 Task: Check the results of the 2023 Victory Lane Racing NASCAR Cup Series for the race "Pala Casino 400" on the track "Auto Club".
Action: Mouse moved to (155, 320)
Screenshot: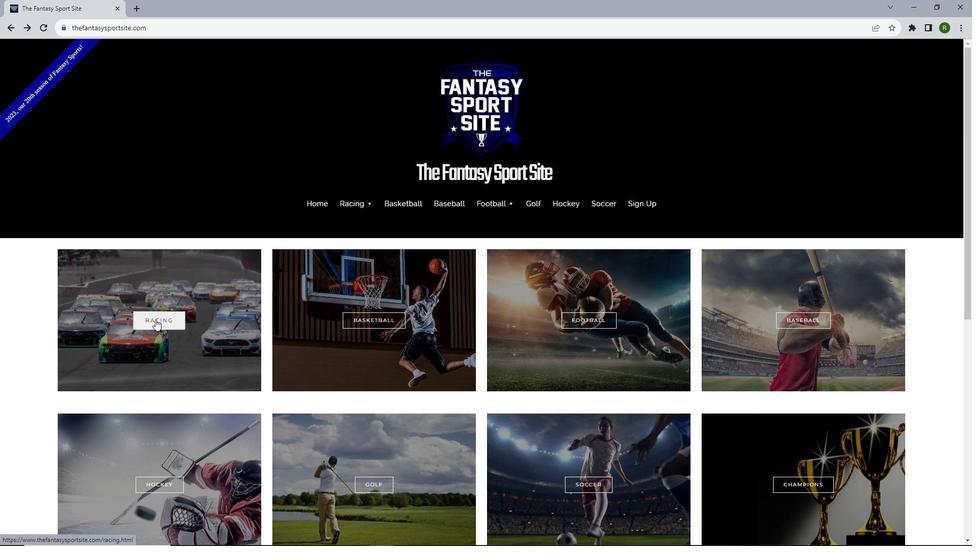 
Action: Mouse pressed left at (155, 320)
Screenshot: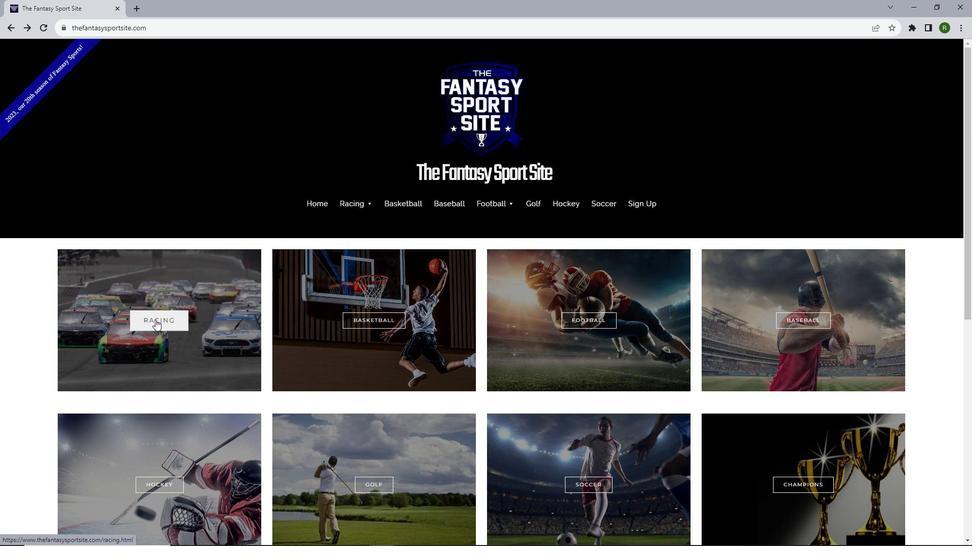 
Action: Mouse moved to (195, 460)
Screenshot: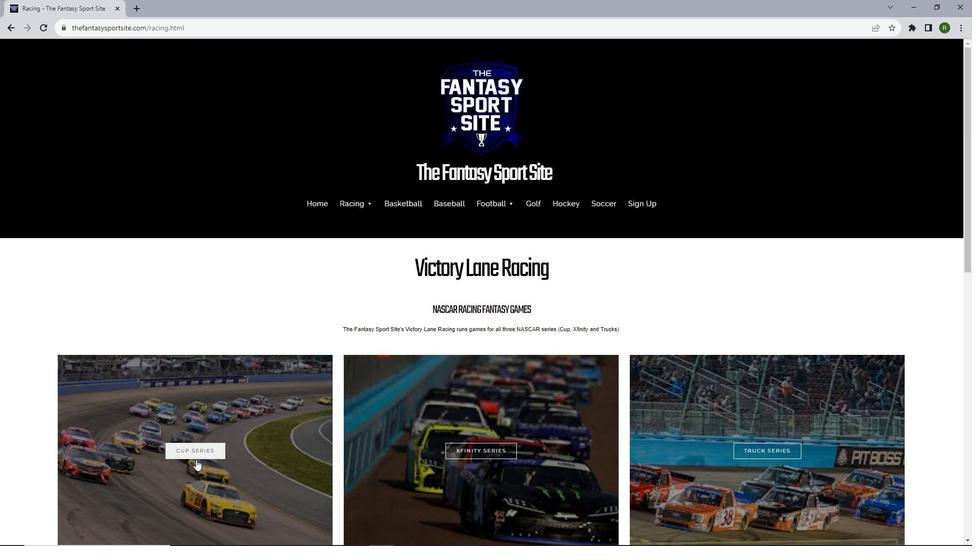 
Action: Mouse pressed left at (195, 460)
Screenshot: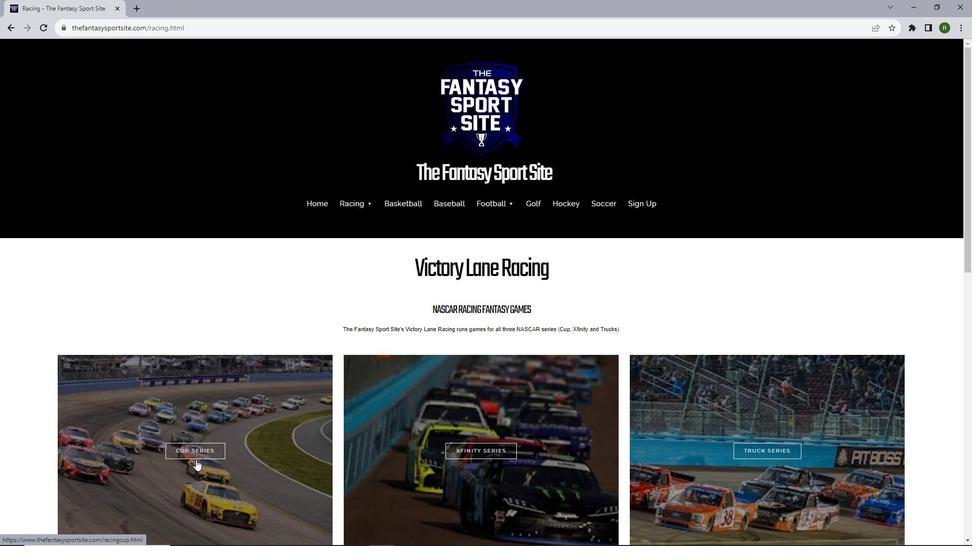 
Action: Mouse moved to (358, 295)
Screenshot: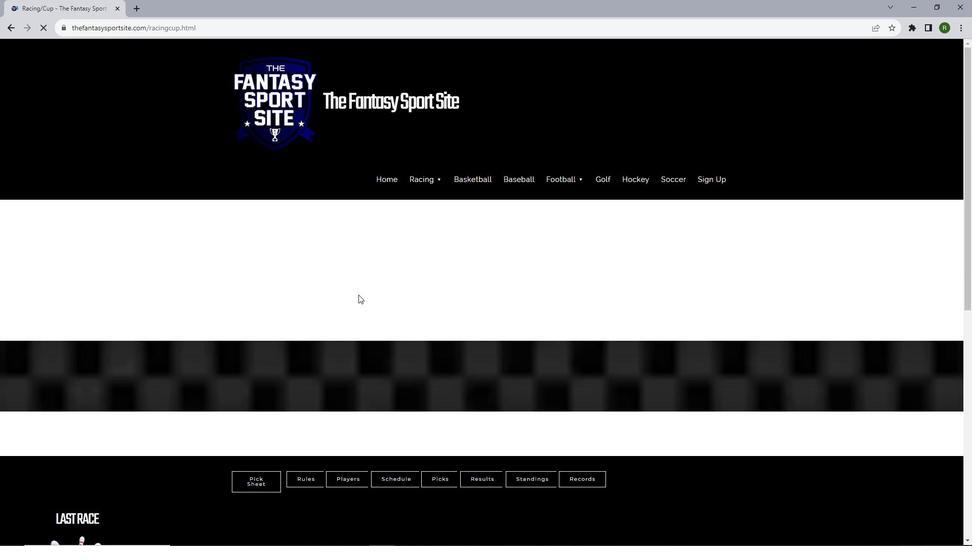 
Action: Mouse scrolled (358, 294) with delta (0, 0)
Screenshot: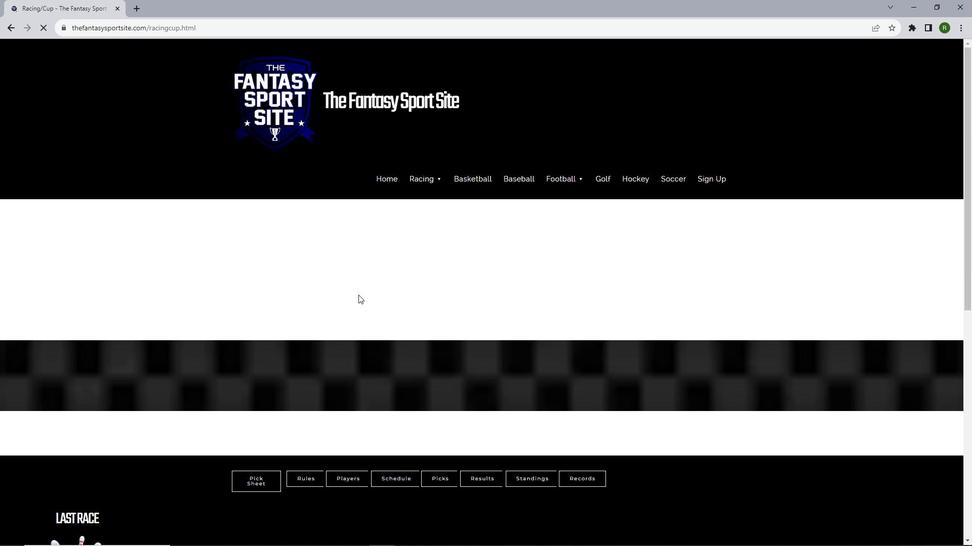 
Action: Mouse scrolled (358, 294) with delta (0, 0)
Screenshot: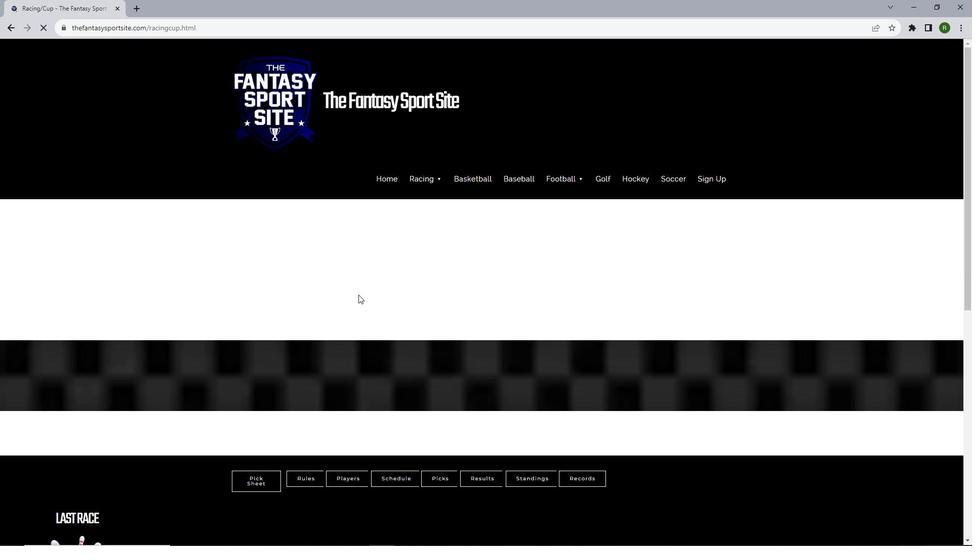 
Action: Mouse scrolled (358, 294) with delta (0, 0)
Screenshot: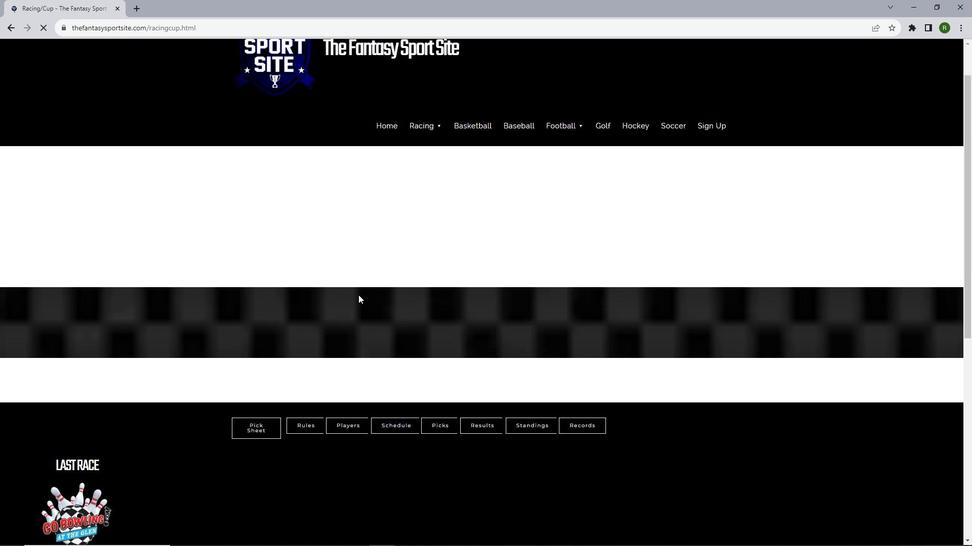 
Action: Mouse moved to (413, 292)
Screenshot: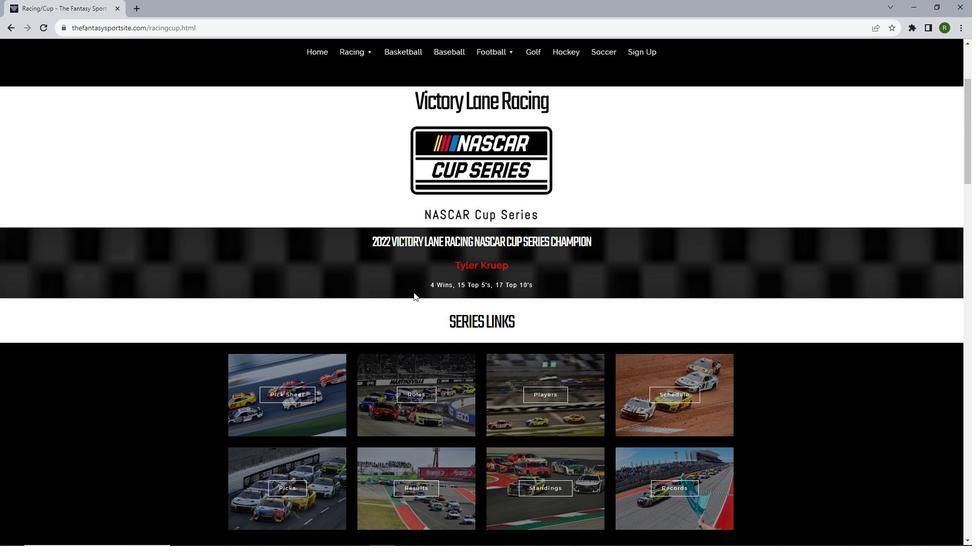 
Action: Mouse scrolled (413, 292) with delta (0, 0)
Screenshot: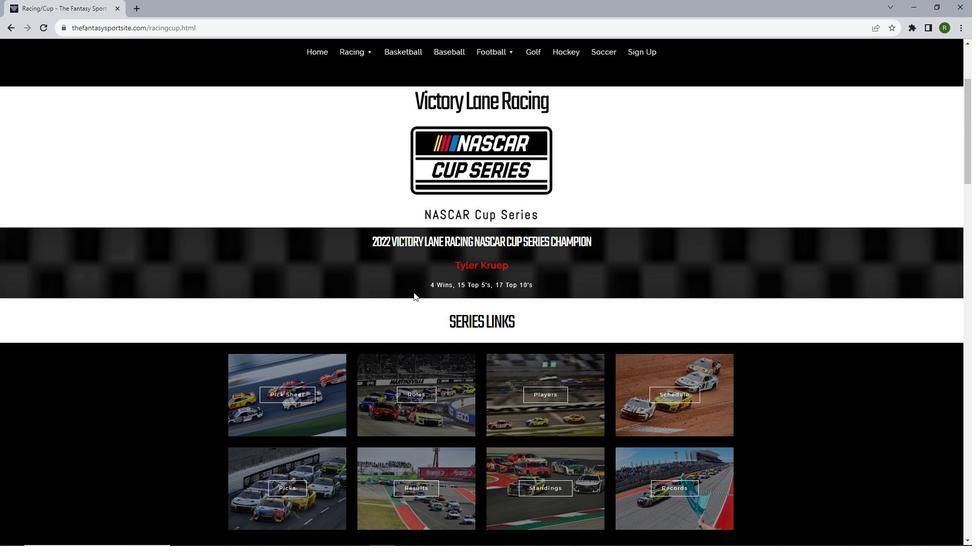 
Action: Mouse scrolled (413, 292) with delta (0, 0)
Screenshot: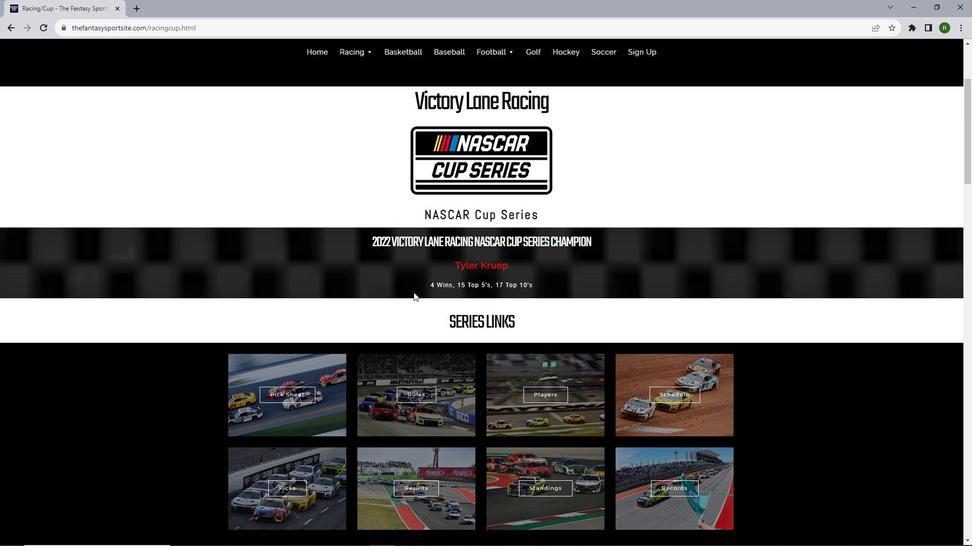 
Action: Mouse scrolled (413, 292) with delta (0, 0)
Screenshot: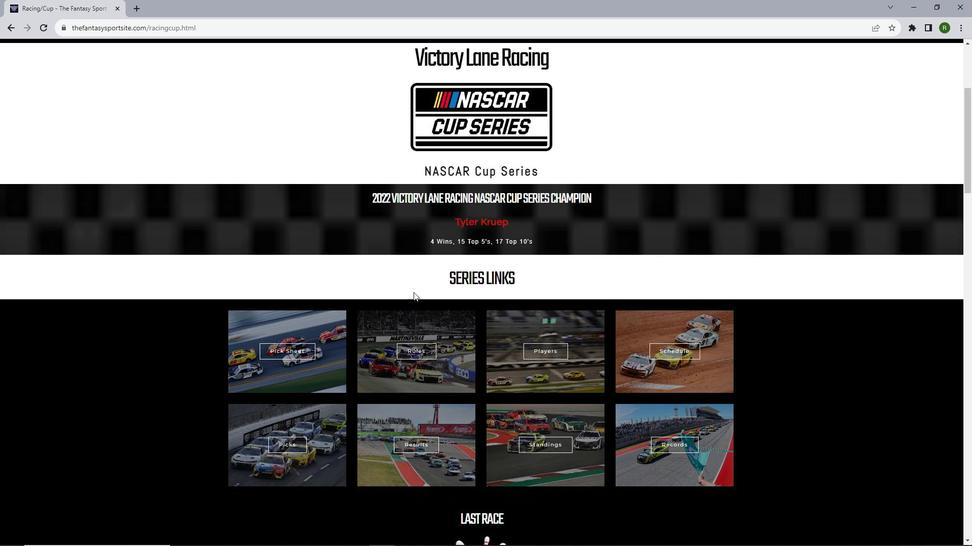 
Action: Mouse moved to (426, 335)
Screenshot: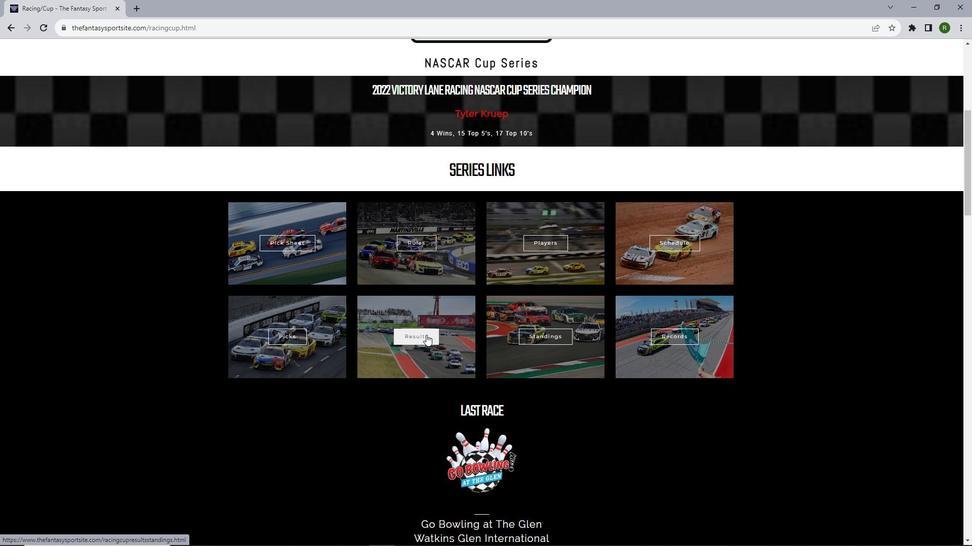
Action: Mouse pressed left at (426, 335)
Screenshot: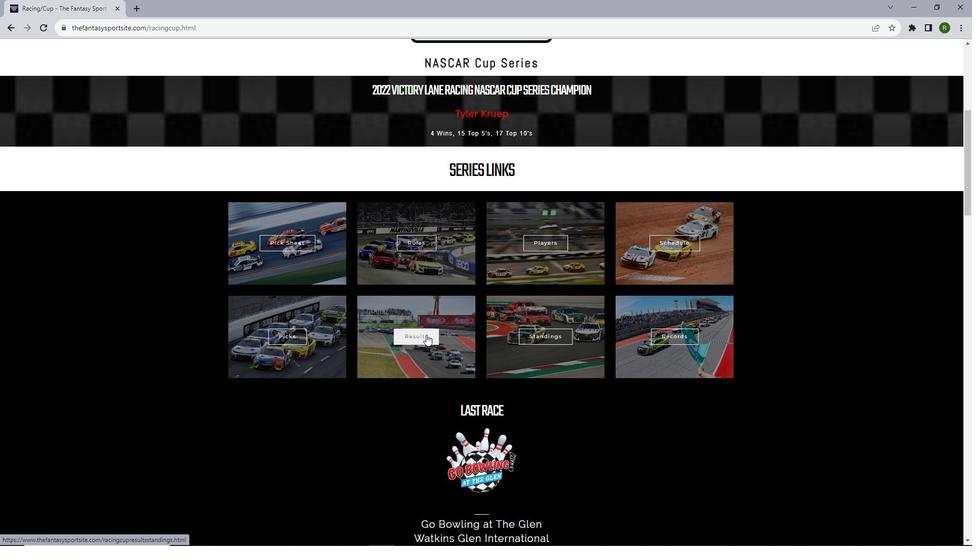 
Action: Mouse moved to (360, 203)
Screenshot: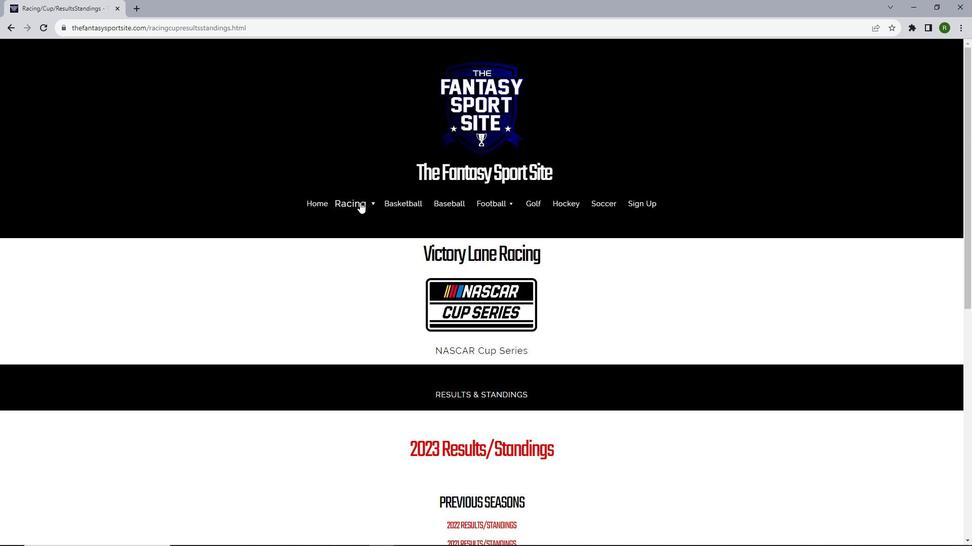 
Action: Mouse scrolled (360, 202) with delta (0, 0)
Screenshot: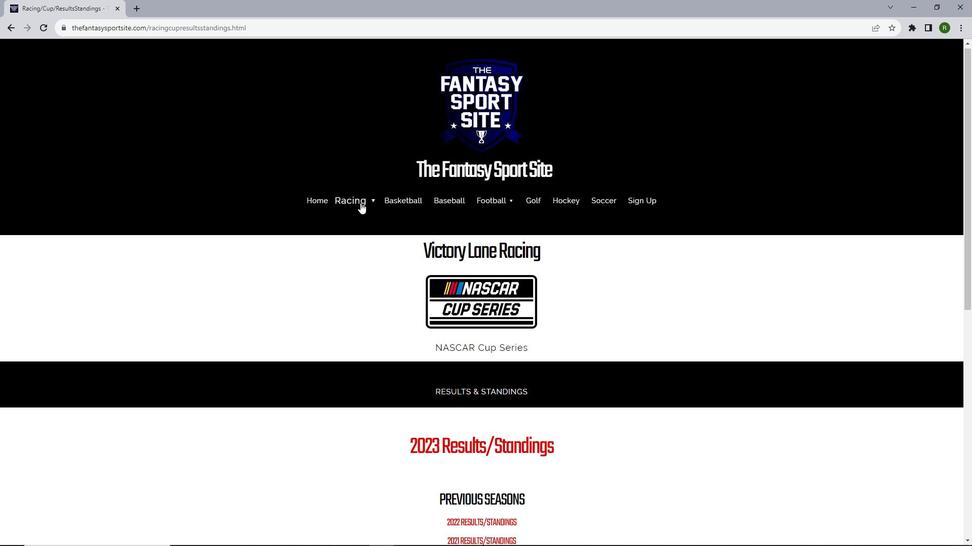 
Action: Mouse scrolled (360, 202) with delta (0, 0)
Screenshot: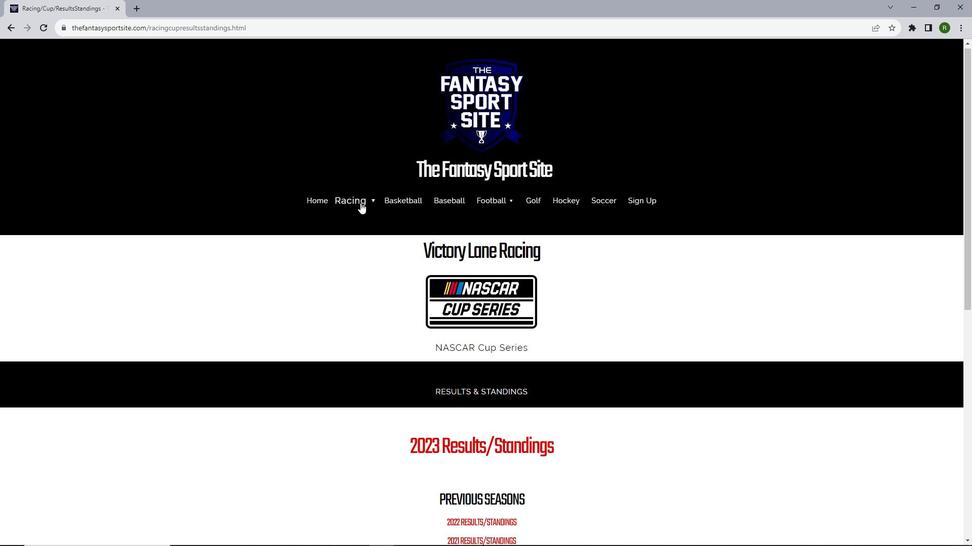 
Action: Mouse scrolled (360, 202) with delta (0, 0)
Screenshot: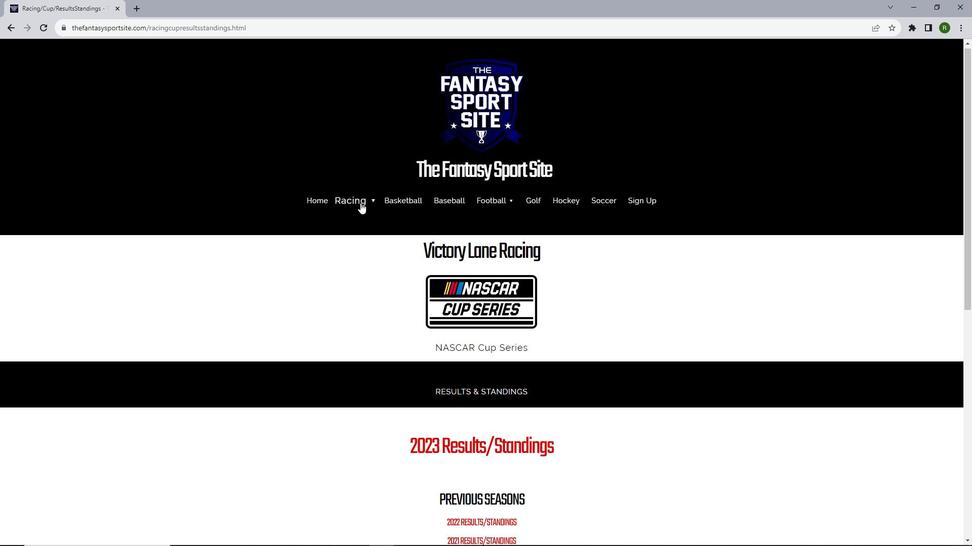 
Action: Mouse scrolled (360, 202) with delta (0, 0)
Screenshot: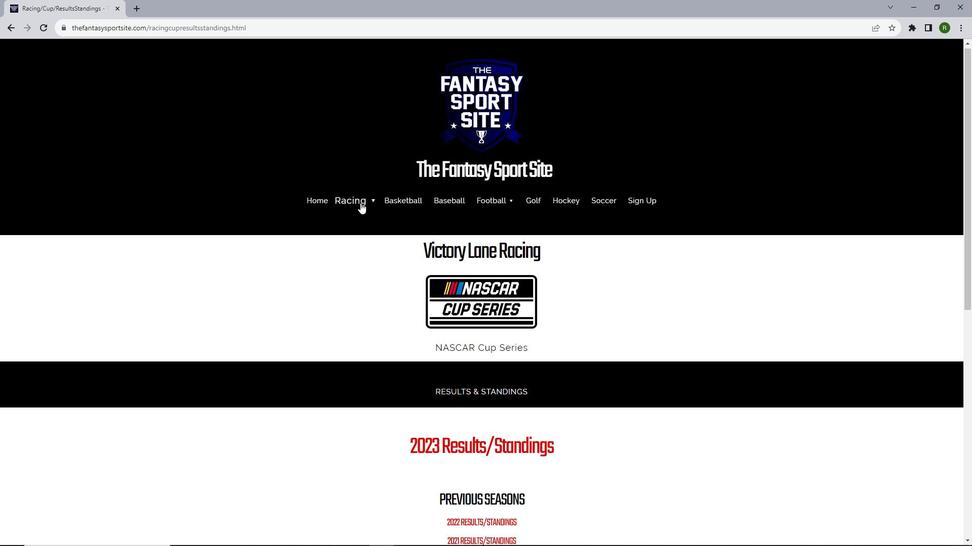 
Action: Mouse scrolled (360, 202) with delta (0, 0)
Screenshot: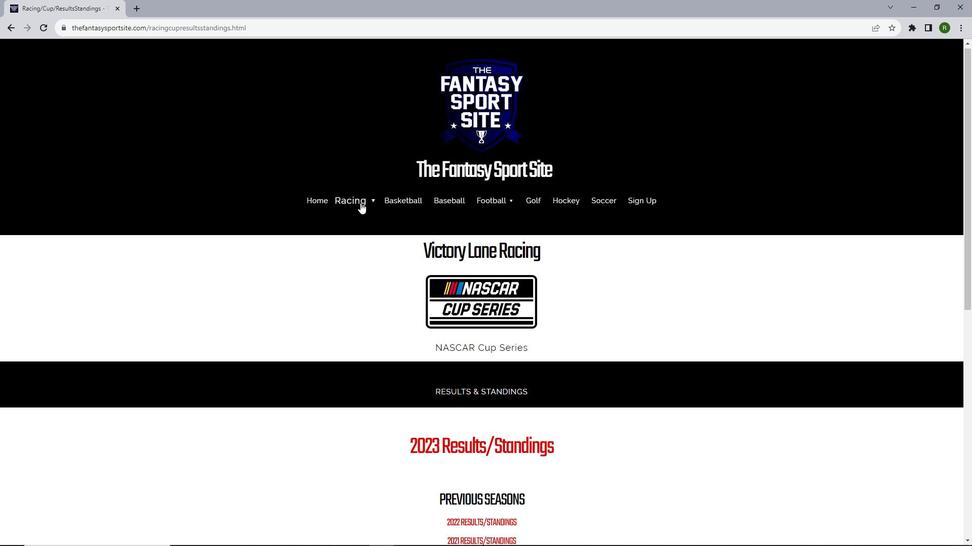 
Action: Mouse moved to (515, 205)
Screenshot: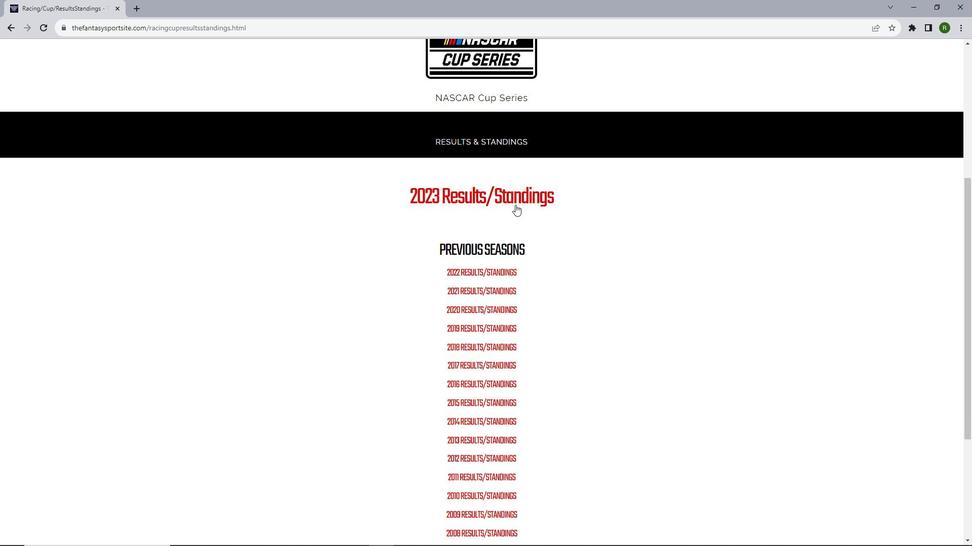 
Action: Mouse pressed left at (515, 205)
Screenshot: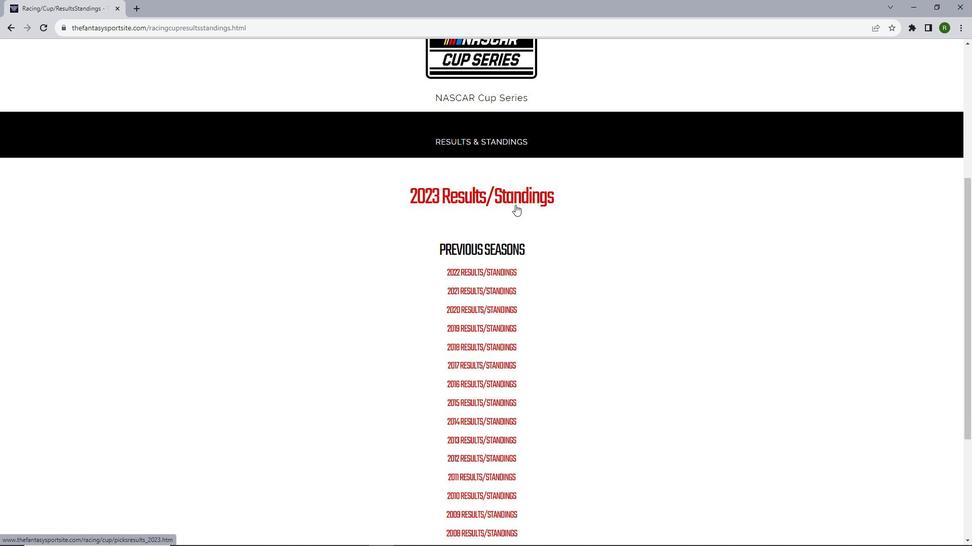 
Action: Mouse moved to (584, 122)
Screenshot: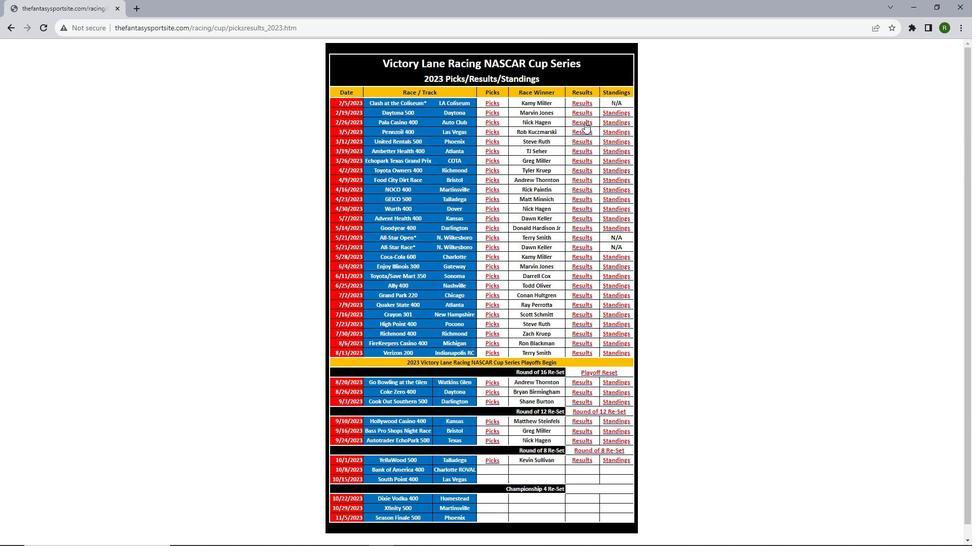 
Action: Mouse pressed left at (584, 122)
Screenshot: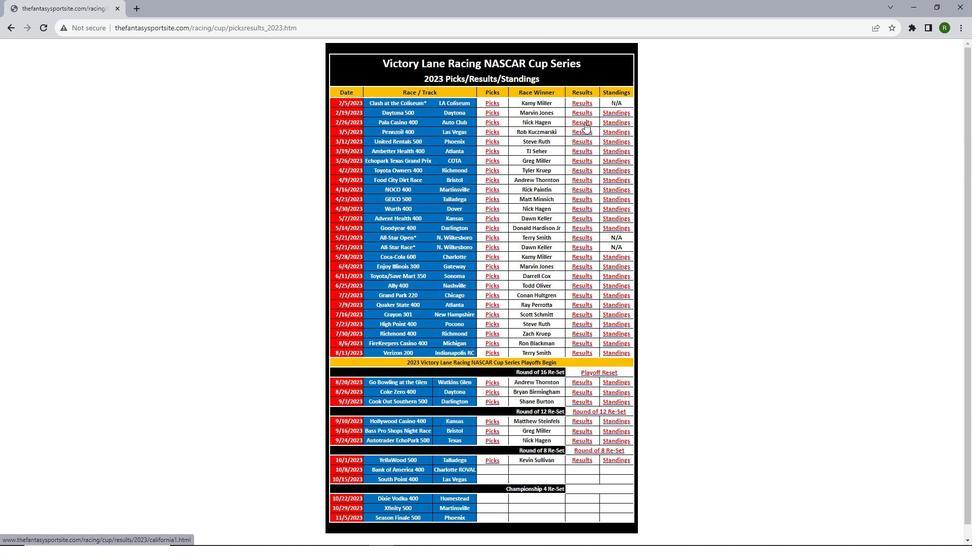 
Action: Mouse moved to (496, 134)
Screenshot: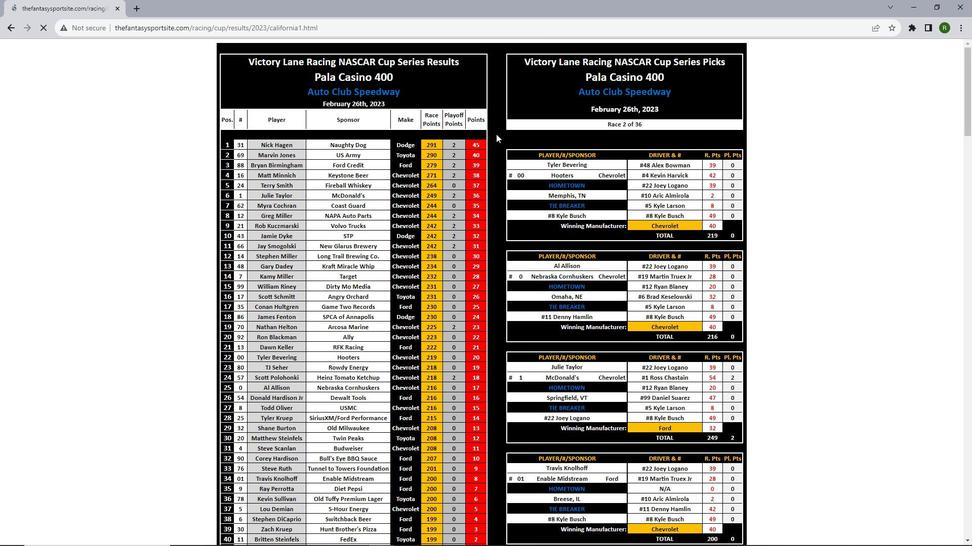 
Action: Mouse scrolled (496, 133) with delta (0, 0)
Screenshot: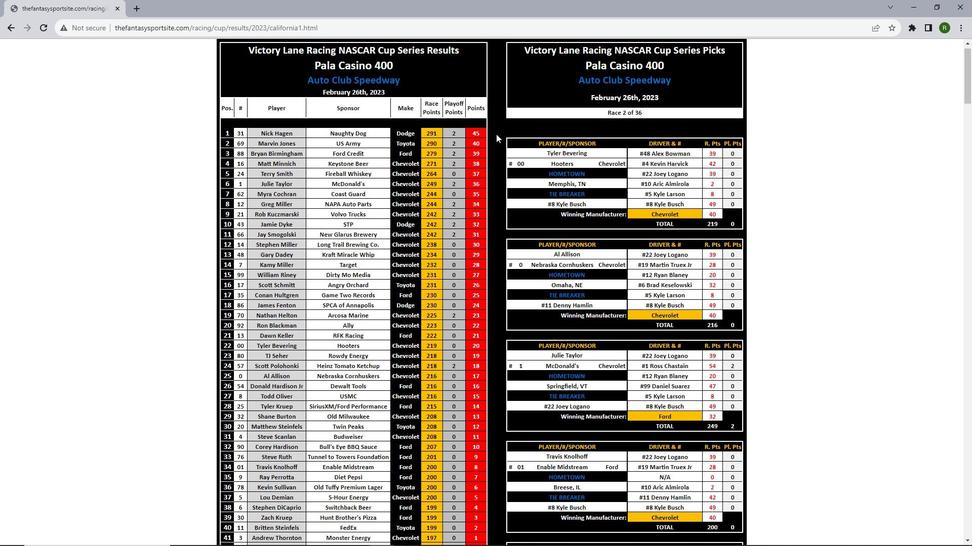 
Action: Mouse scrolled (496, 133) with delta (0, 0)
Screenshot: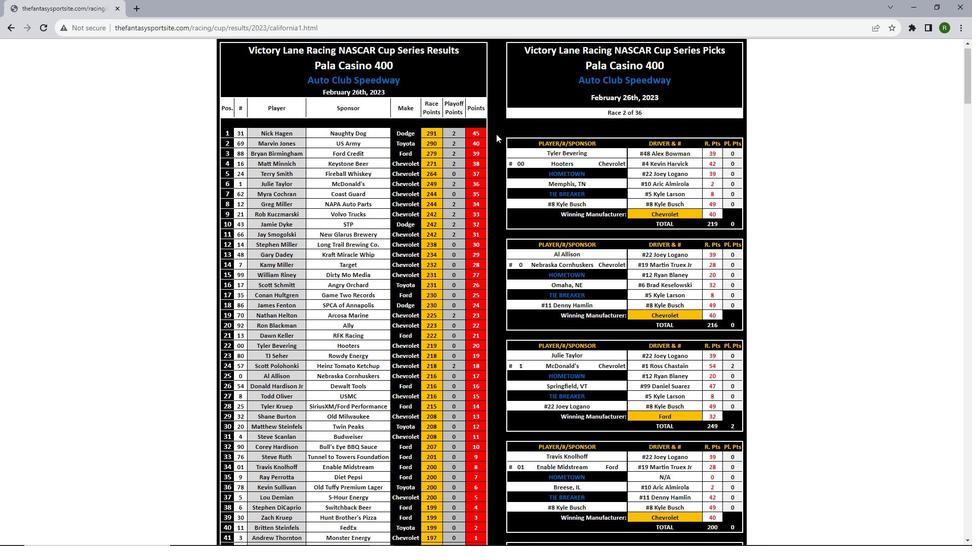 
Action: Mouse scrolled (496, 133) with delta (0, 0)
Screenshot: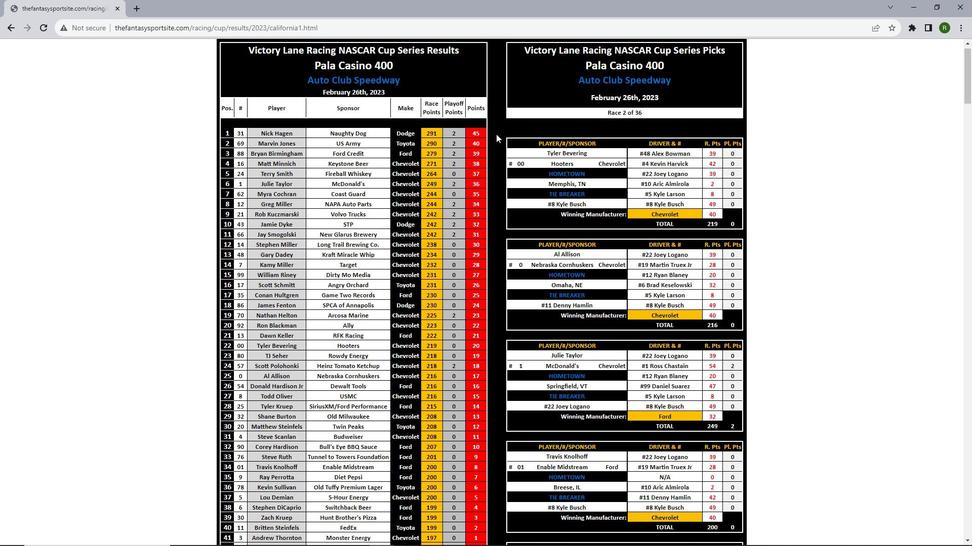 
Action: Mouse scrolled (496, 133) with delta (0, 0)
Screenshot: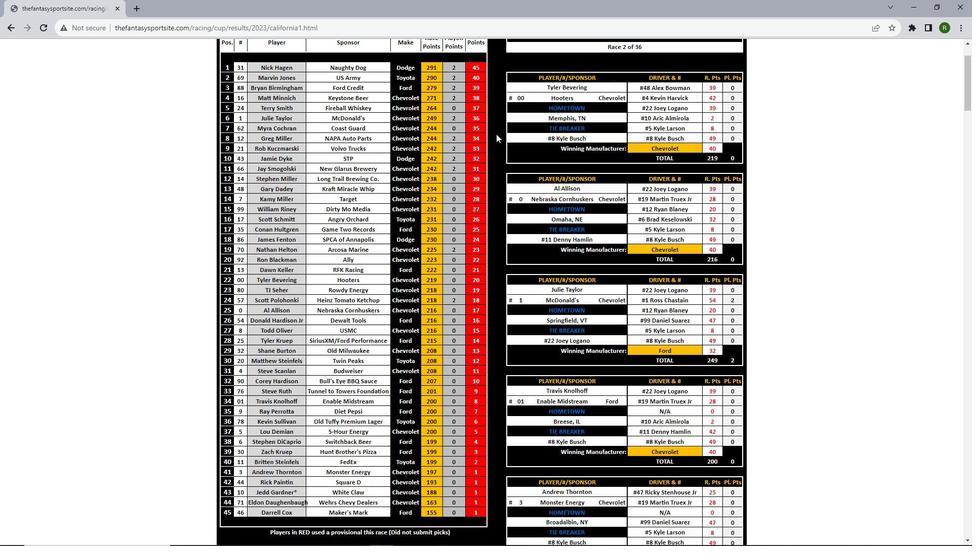 
Action: Mouse scrolled (496, 133) with delta (0, 0)
Screenshot: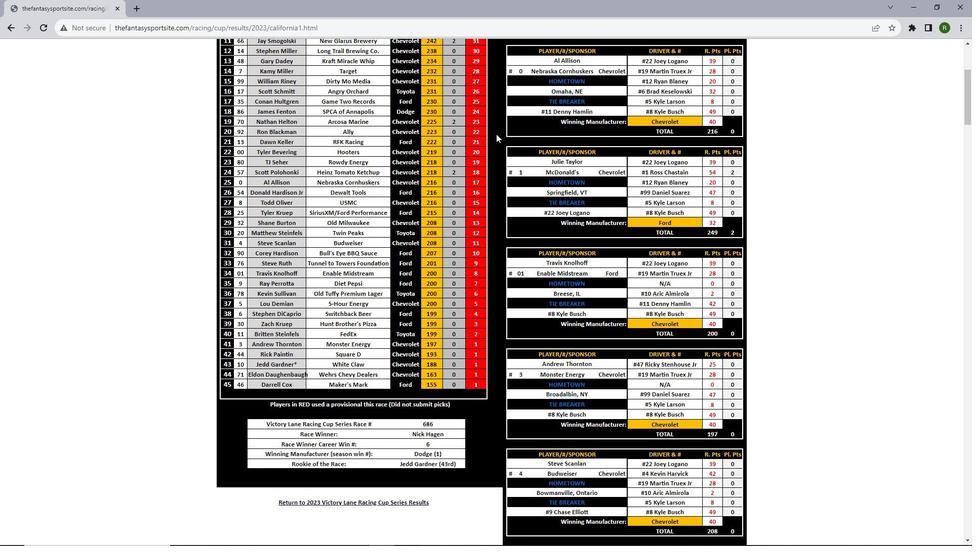 
Action: Mouse scrolled (496, 133) with delta (0, 0)
Screenshot: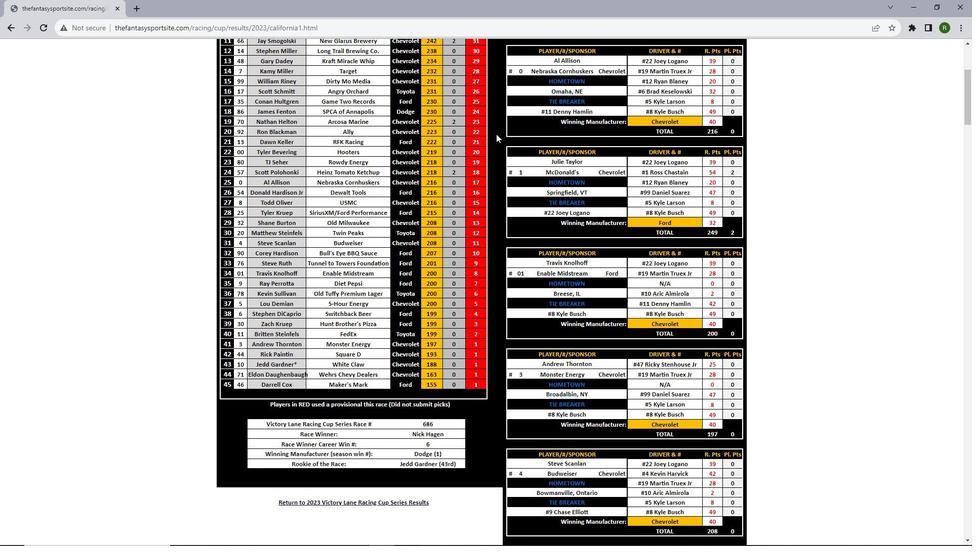 
Action: Mouse scrolled (496, 133) with delta (0, 0)
Screenshot: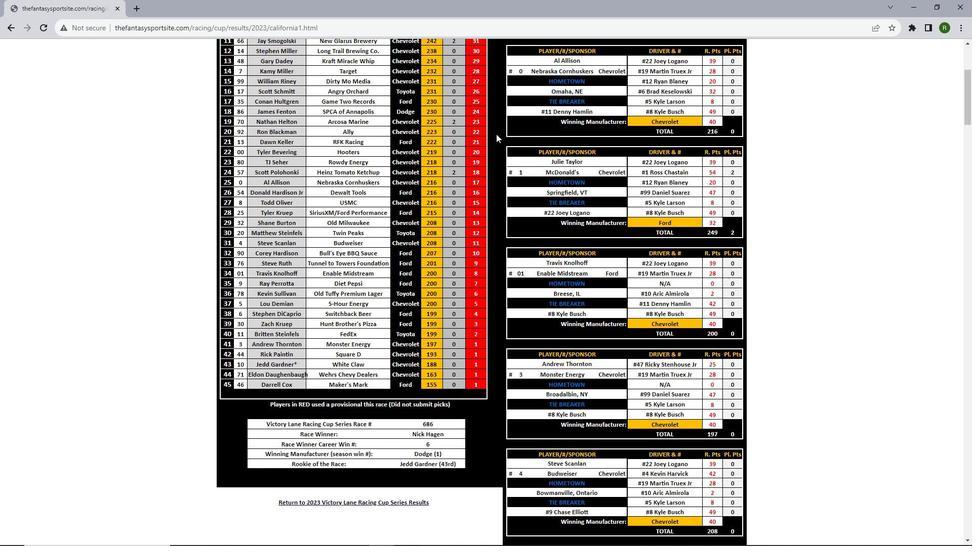
Action: Mouse scrolled (496, 133) with delta (0, 0)
Screenshot: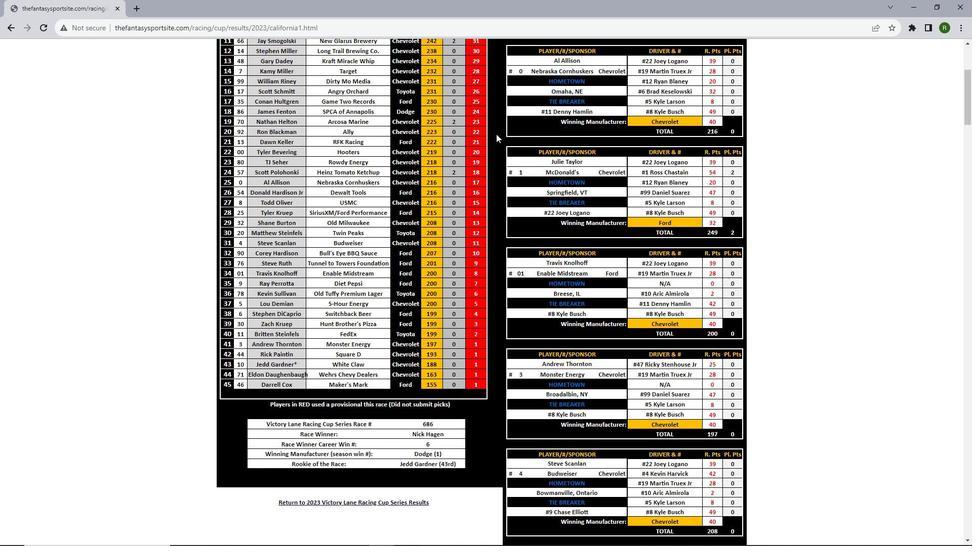 
Action: Mouse scrolled (496, 133) with delta (0, 0)
Screenshot: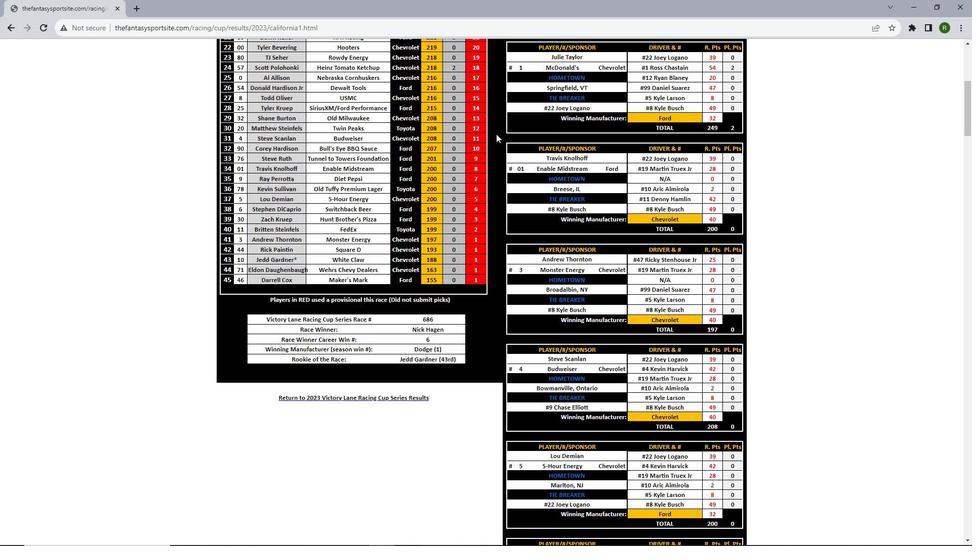 
Action: Mouse scrolled (496, 133) with delta (0, 0)
Screenshot: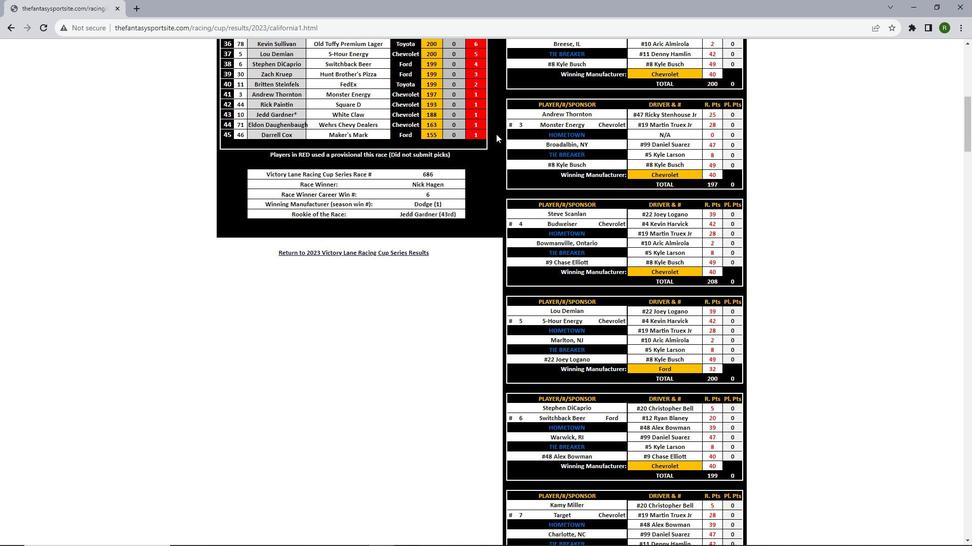 
Action: Mouse scrolled (496, 133) with delta (0, 0)
Screenshot: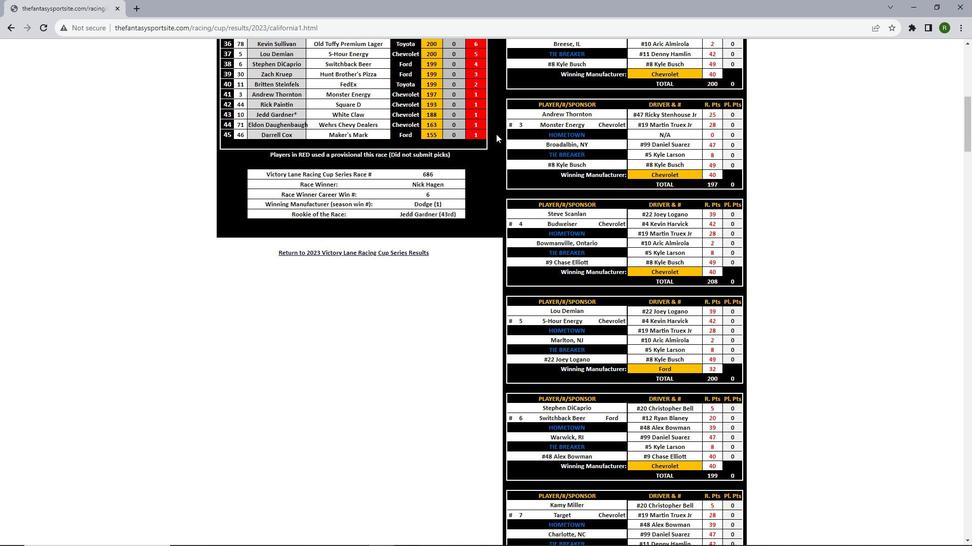 
Action: Mouse scrolled (496, 133) with delta (0, 0)
Screenshot: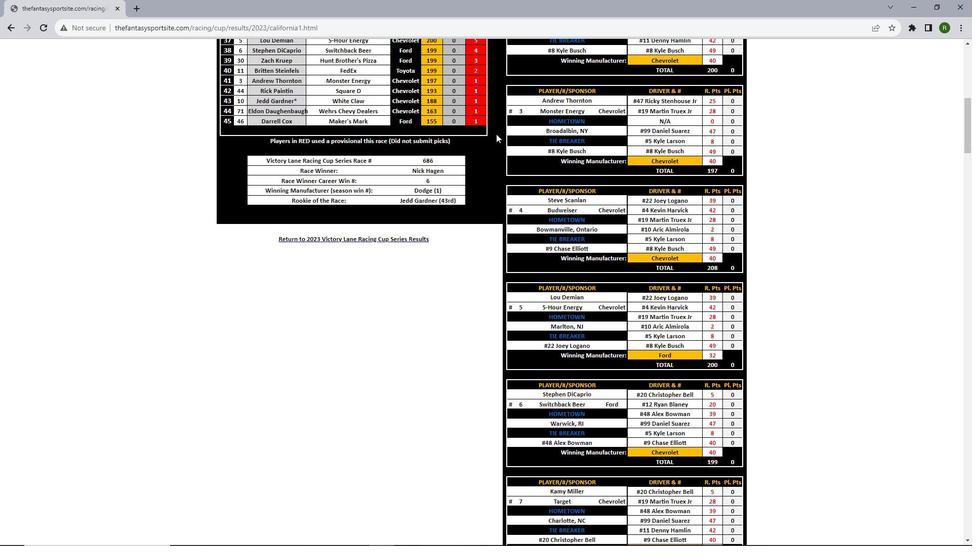 
Action: Mouse scrolled (496, 133) with delta (0, 0)
Screenshot: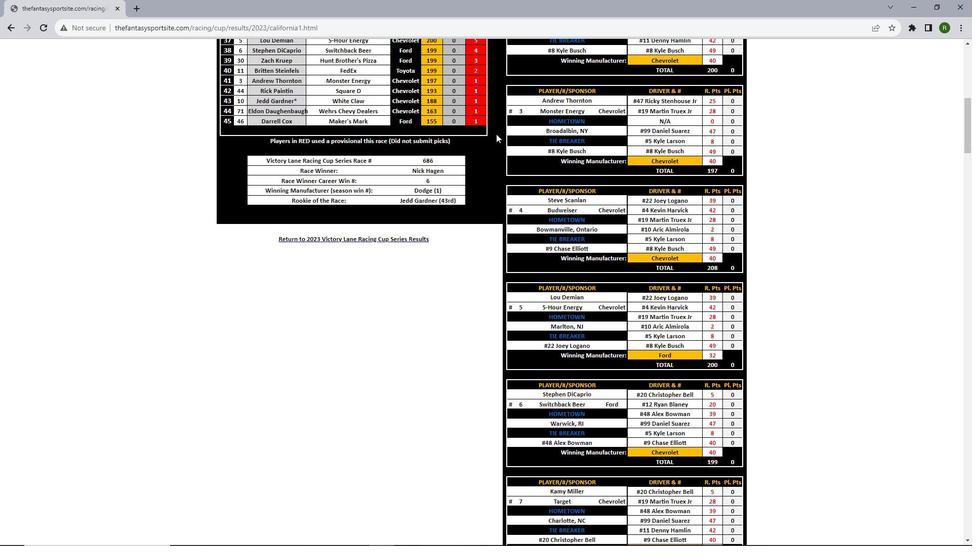 
Action: Mouse scrolled (496, 133) with delta (0, 0)
Screenshot: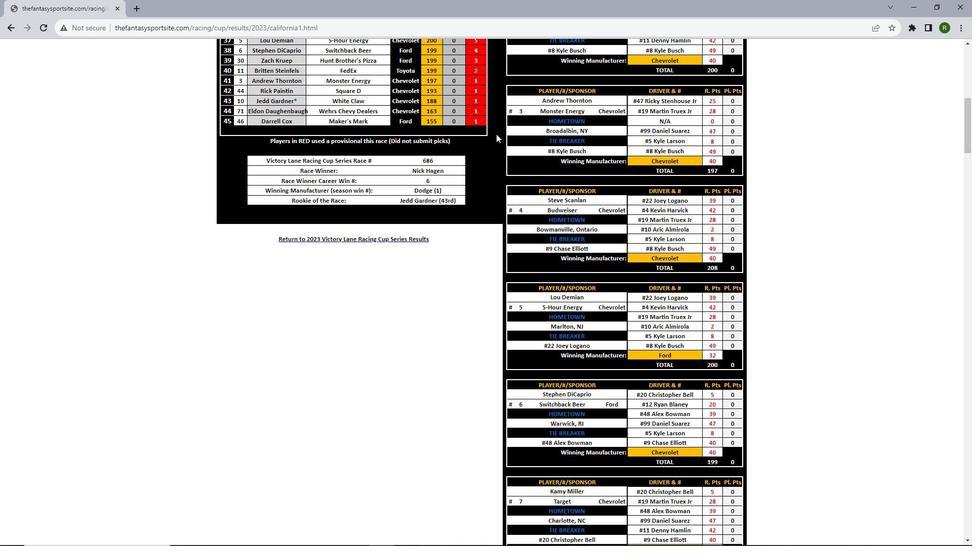 
Action: Mouse scrolled (496, 133) with delta (0, 0)
Screenshot: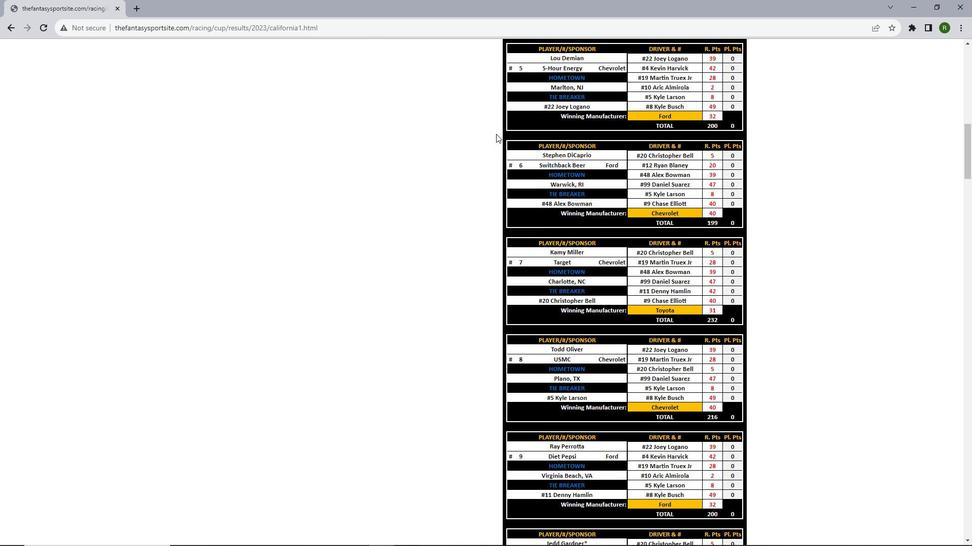 
Action: Mouse scrolled (496, 133) with delta (0, 0)
Screenshot: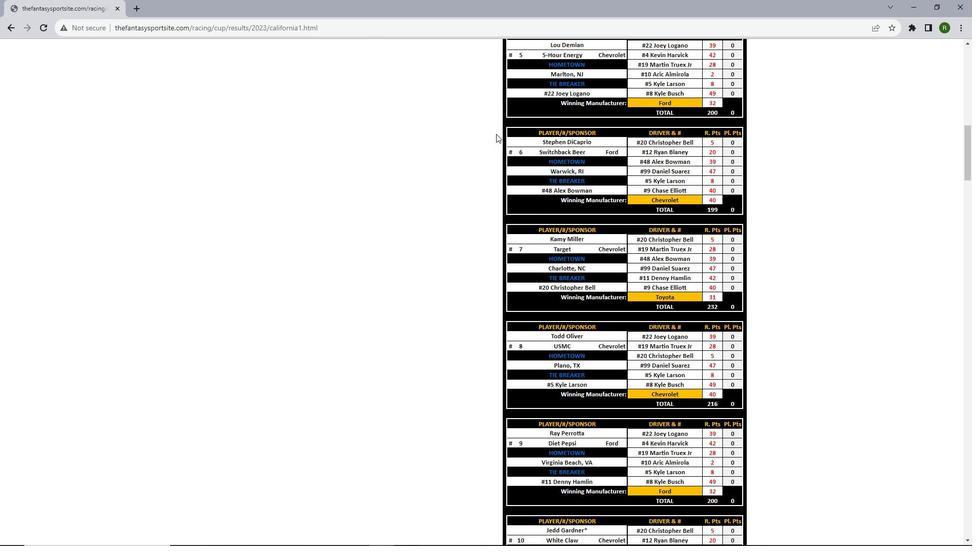 
Action: Mouse scrolled (496, 133) with delta (0, 0)
Screenshot: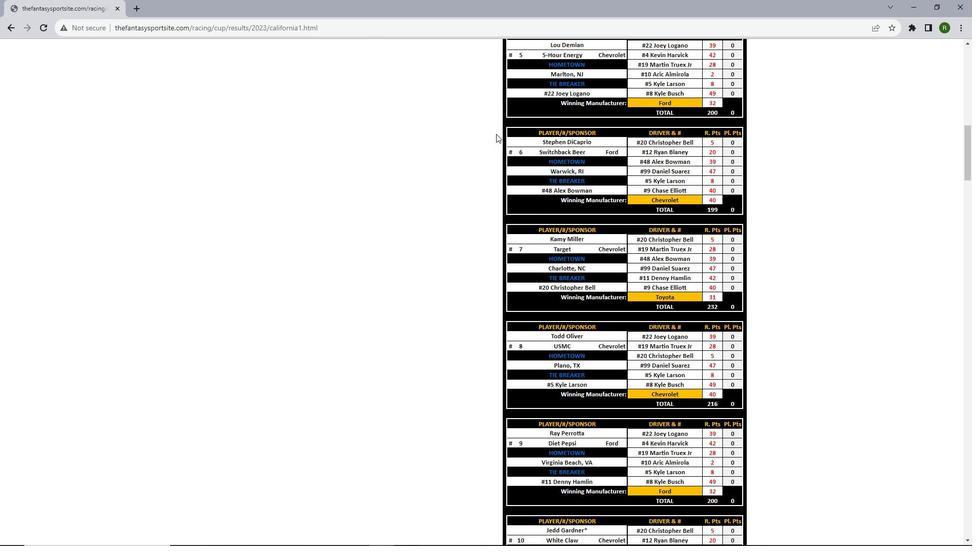 
Action: Mouse scrolled (496, 133) with delta (0, 0)
Screenshot: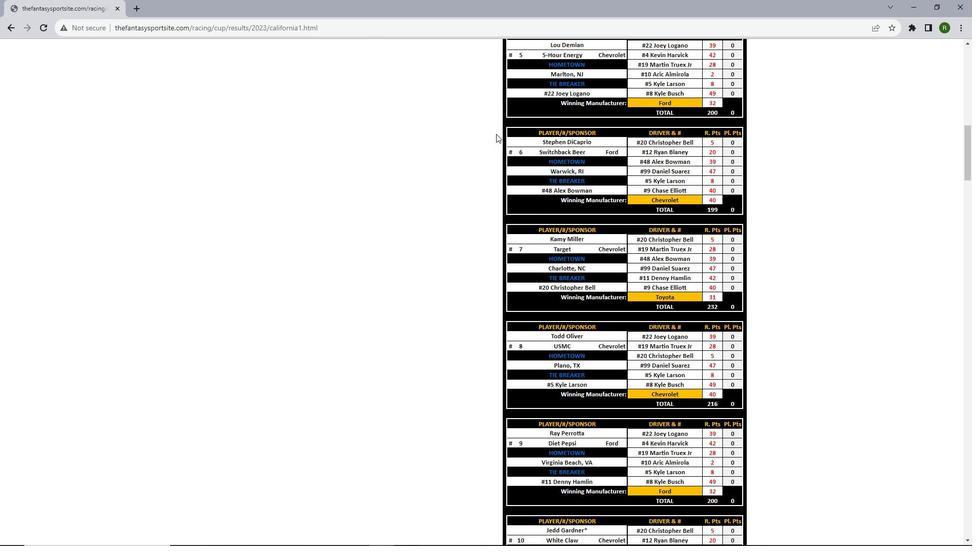 
Action: Mouse scrolled (496, 133) with delta (0, 0)
Screenshot: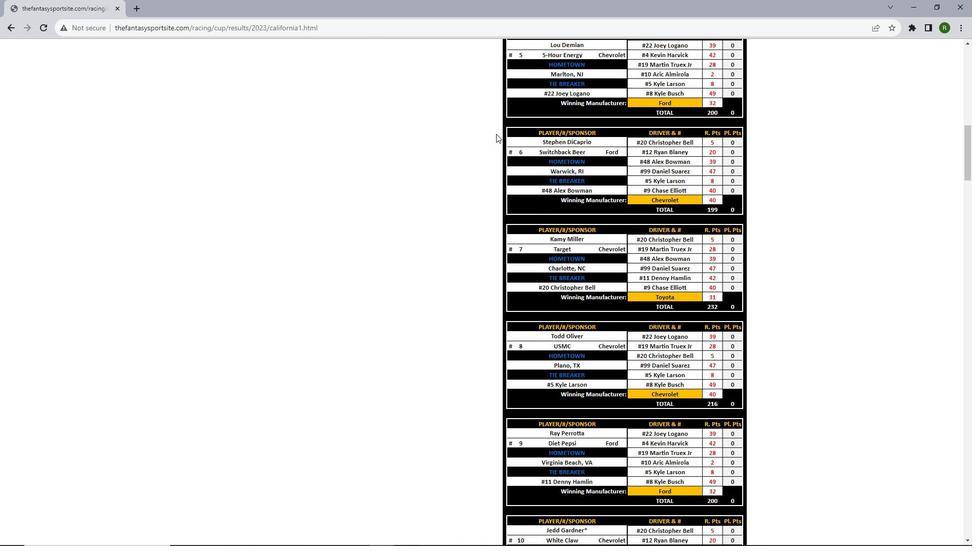 
Action: Mouse scrolled (496, 133) with delta (0, 0)
Screenshot: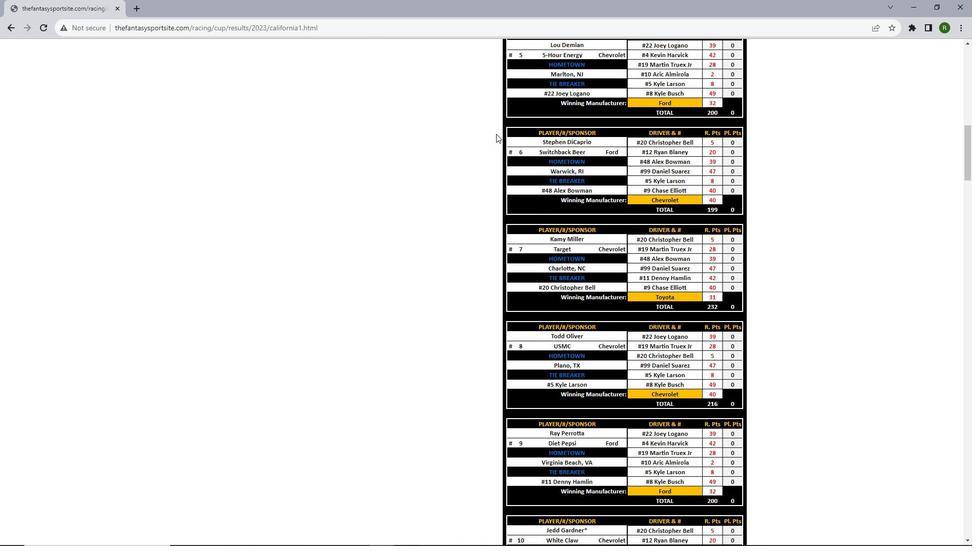 
Action: Mouse scrolled (496, 133) with delta (0, 0)
Screenshot: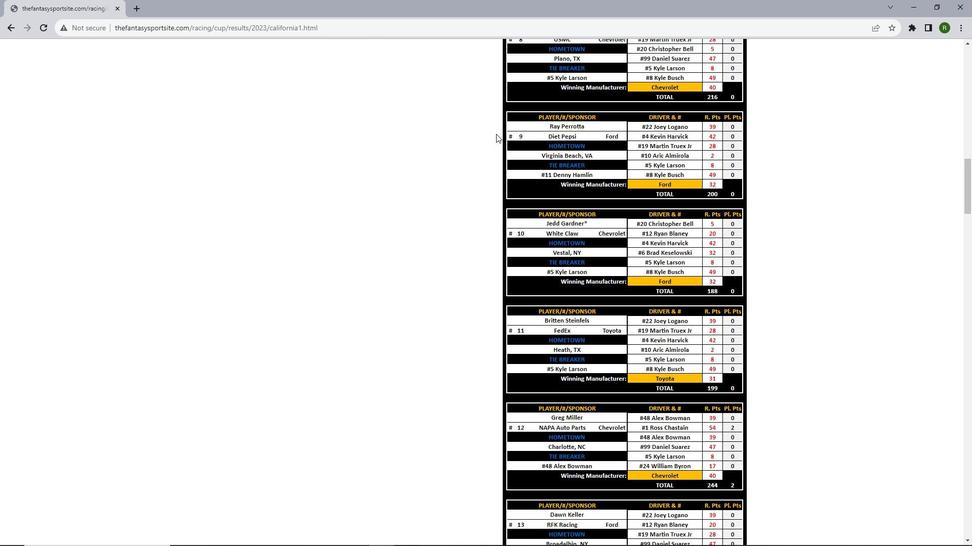 
Action: Mouse scrolled (496, 133) with delta (0, 0)
Screenshot: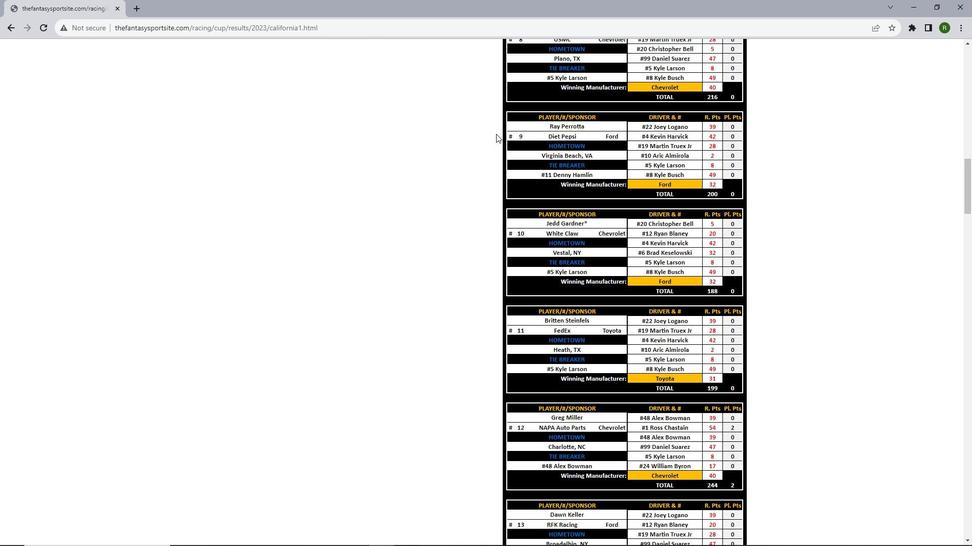 
Action: Mouse scrolled (496, 133) with delta (0, 0)
Screenshot: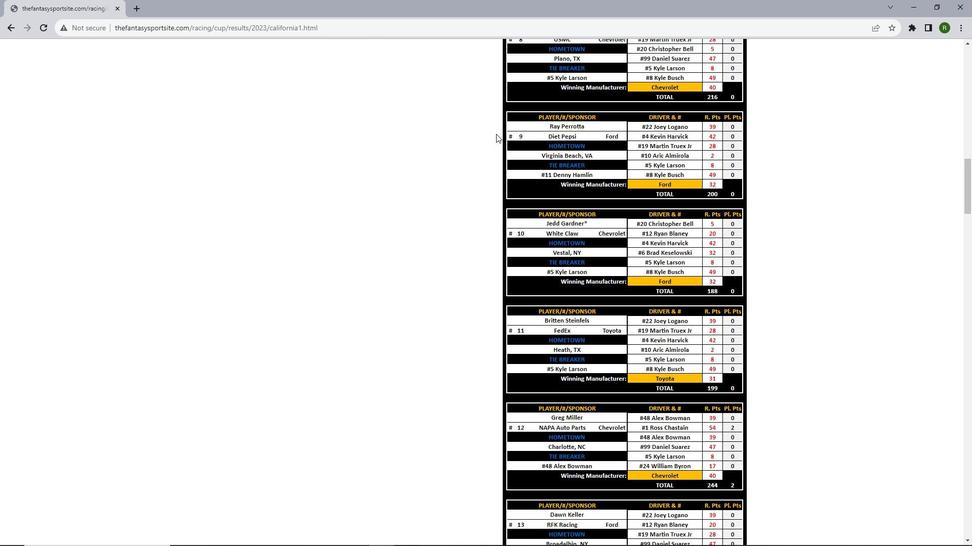 
Action: Mouse scrolled (496, 133) with delta (0, 0)
Screenshot: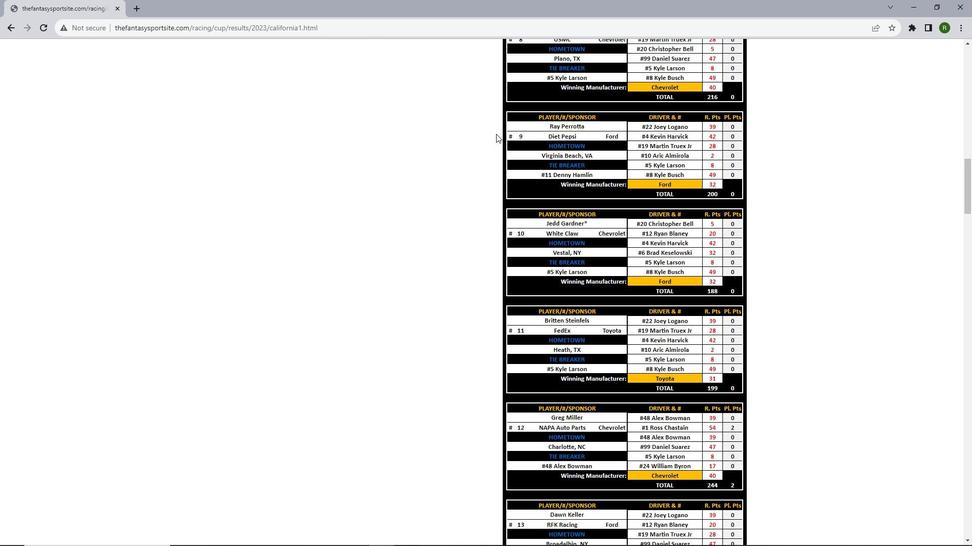 
Action: Mouse scrolled (496, 133) with delta (0, 0)
Screenshot: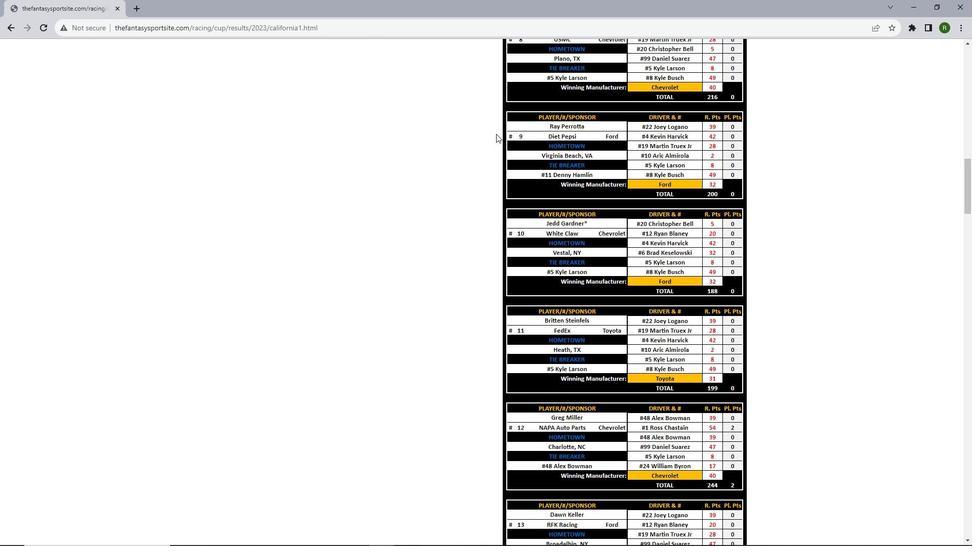 
Action: Mouse scrolled (496, 133) with delta (0, 0)
Screenshot: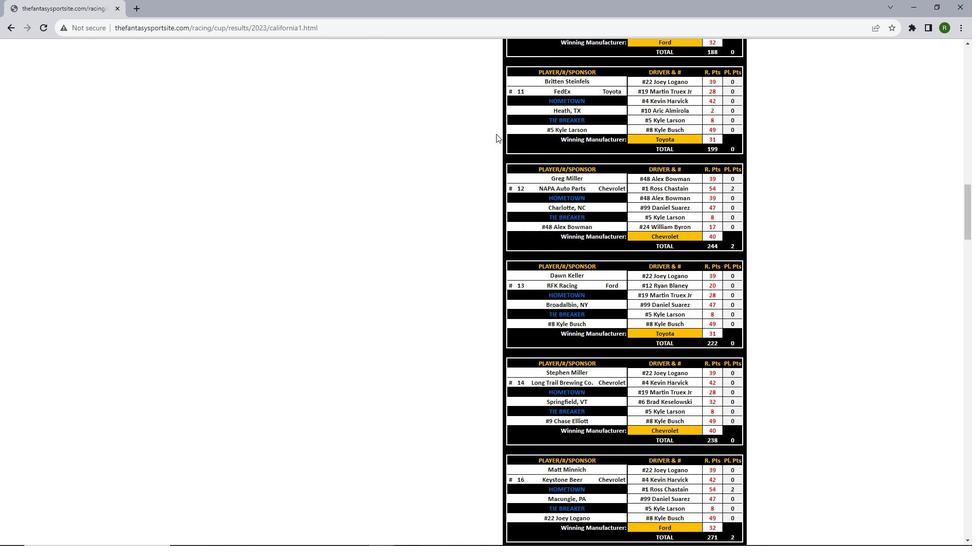 
Action: Mouse scrolled (496, 133) with delta (0, 0)
Screenshot: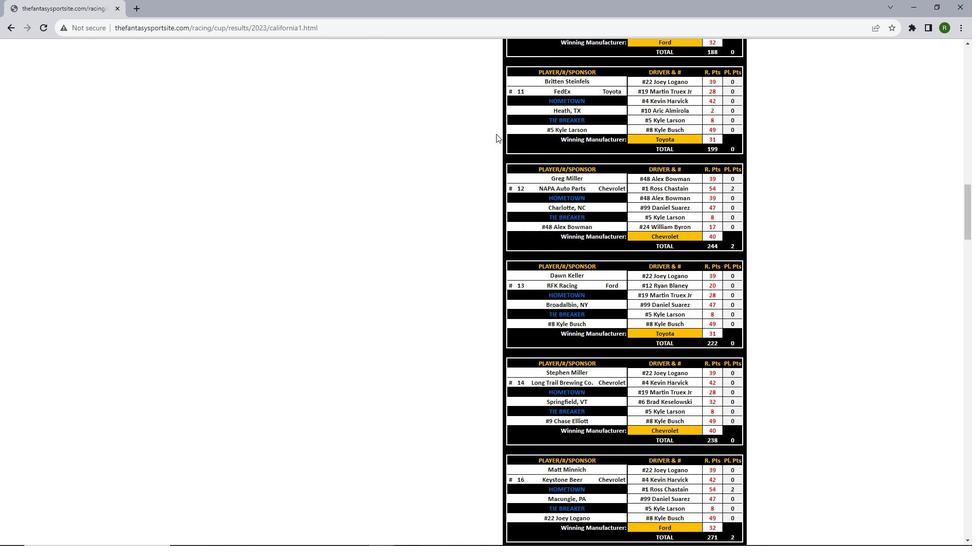 
Action: Mouse scrolled (496, 133) with delta (0, 0)
Screenshot: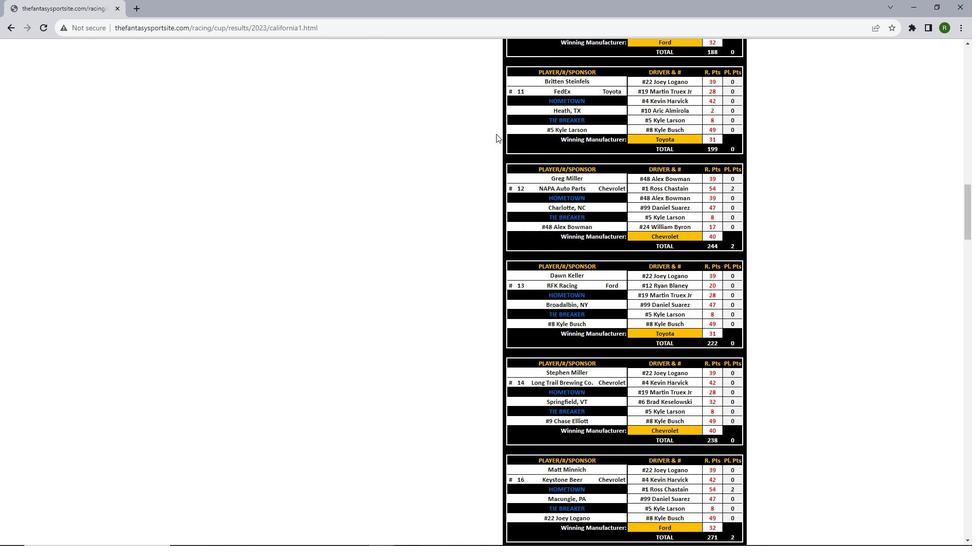 
Action: Mouse scrolled (496, 133) with delta (0, 0)
Screenshot: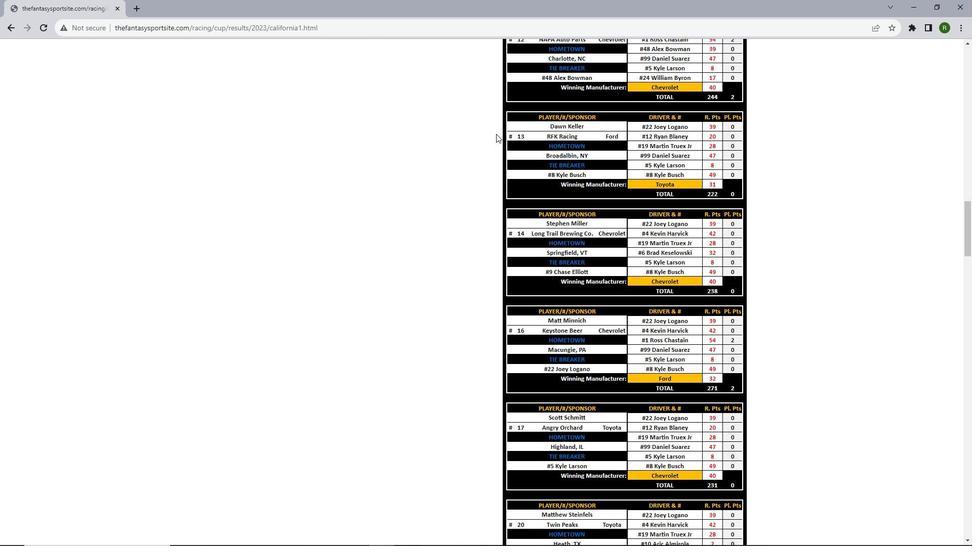
Action: Mouse scrolled (496, 133) with delta (0, 0)
Screenshot: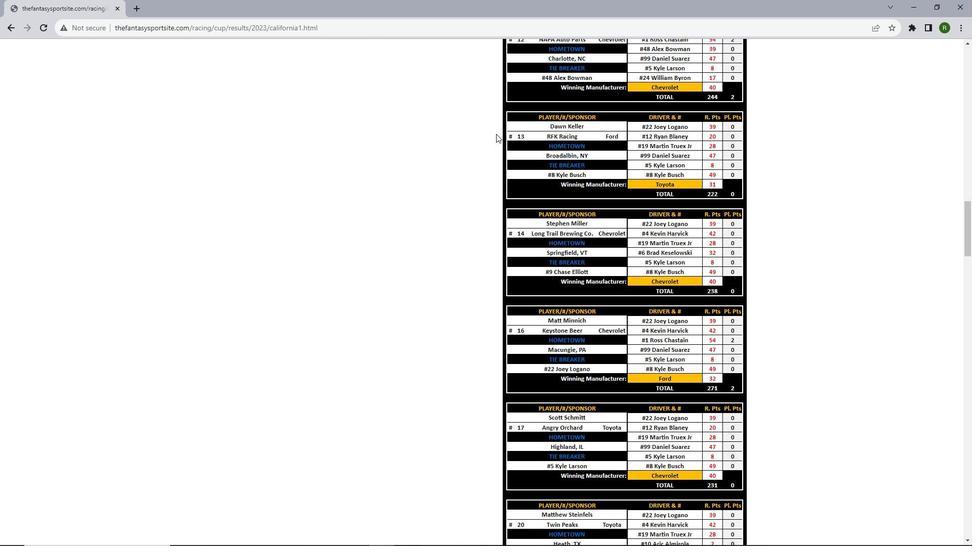 
Action: Mouse scrolled (496, 133) with delta (0, 0)
Screenshot: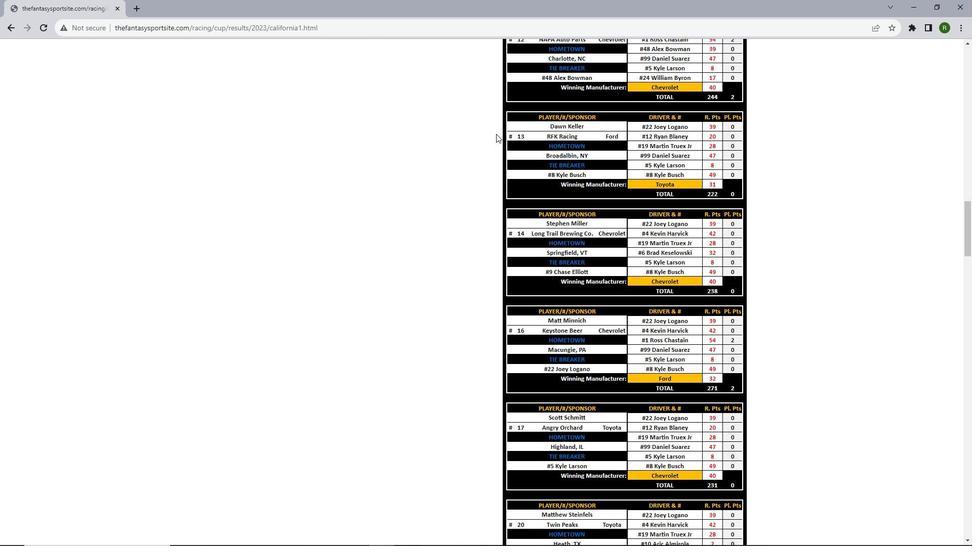 
Action: Mouse scrolled (496, 133) with delta (0, 0)
Screenshot: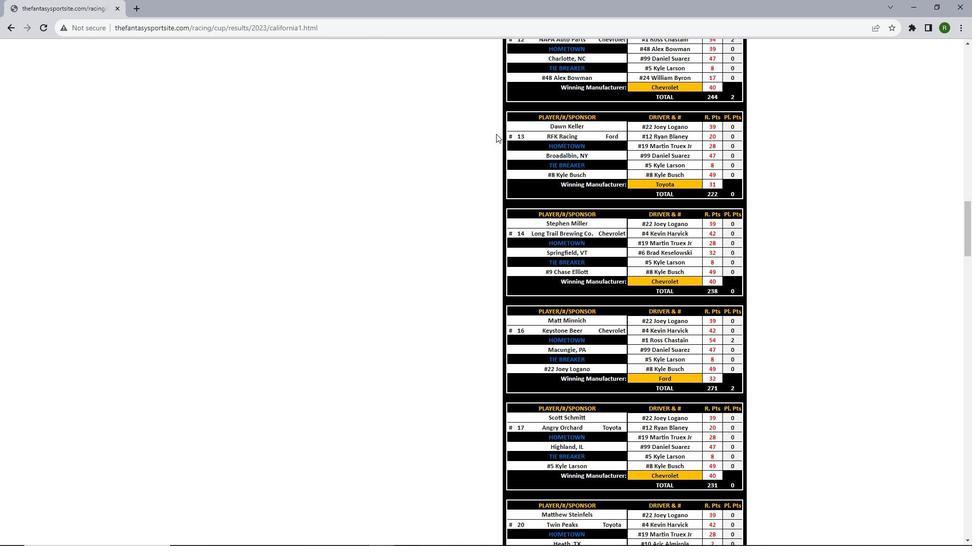 
Action: Mouse scrolled (496, 133) with delta (0, 0)
Screenshot: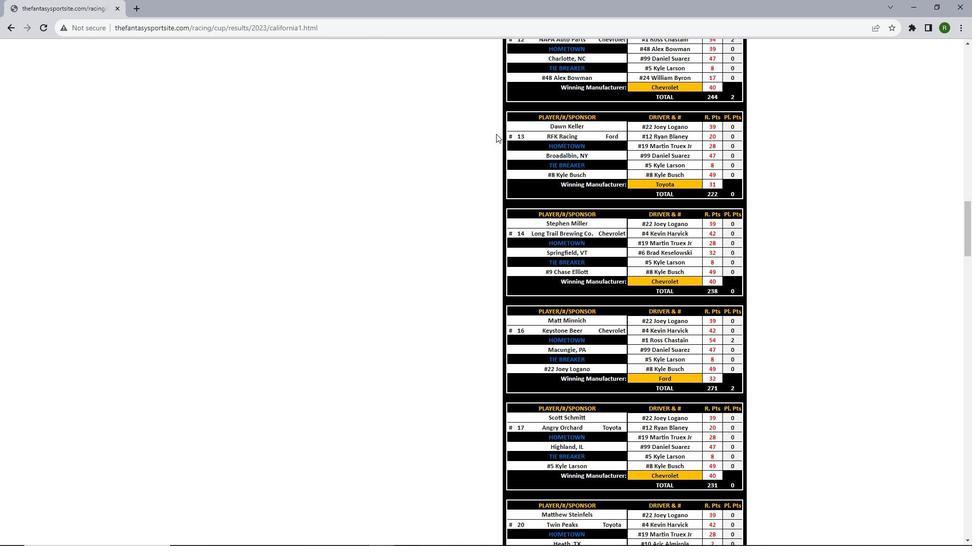 
Action: Mouse scrolled (496, 133) with delta (0, 0)
Screenshot: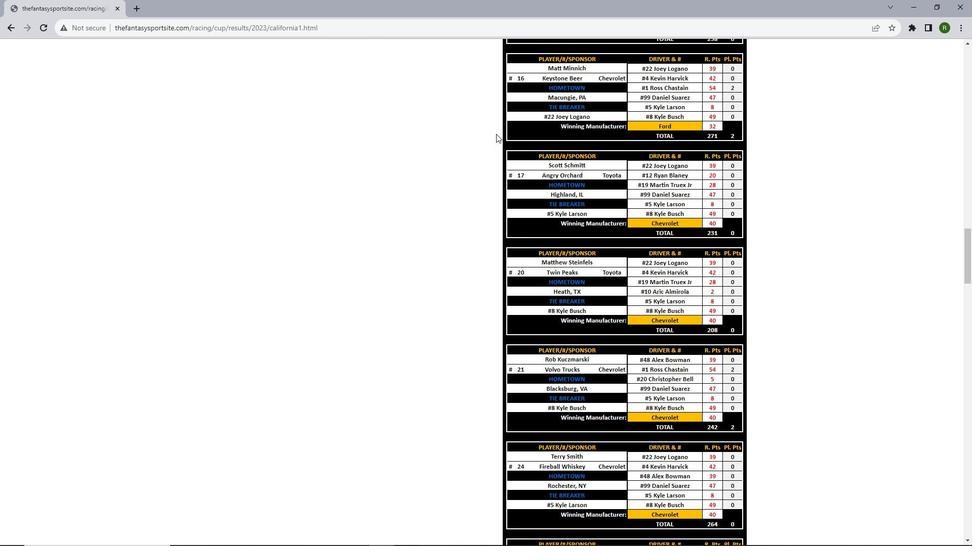 
Action: Mouse scrolled (496, 133) with delta (0, -1)
Screenshot: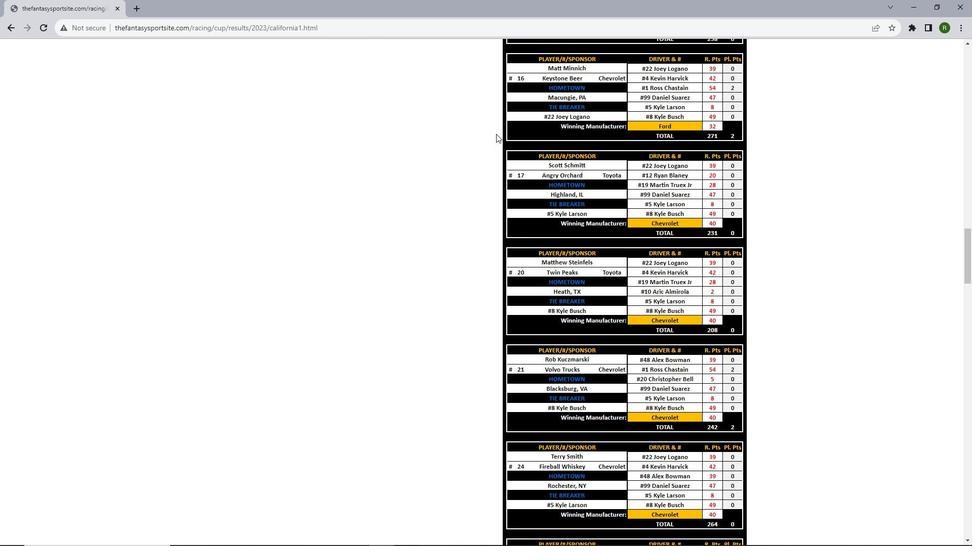 
Action: Mouse scrolled (496, 134) with delta (0, 0)
Screenshot: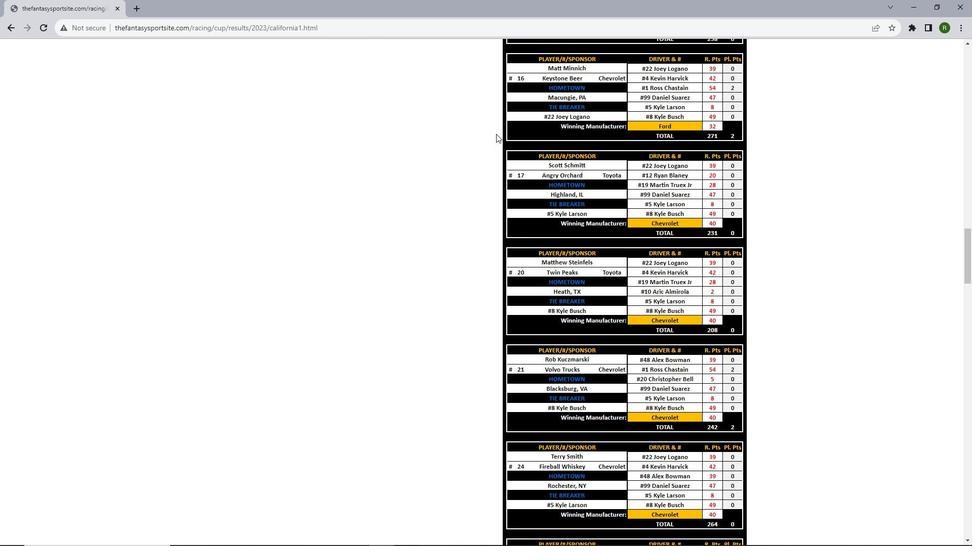 
Action: Mouse scrolled (496, 133) with delta (0, 0)
Screenshot: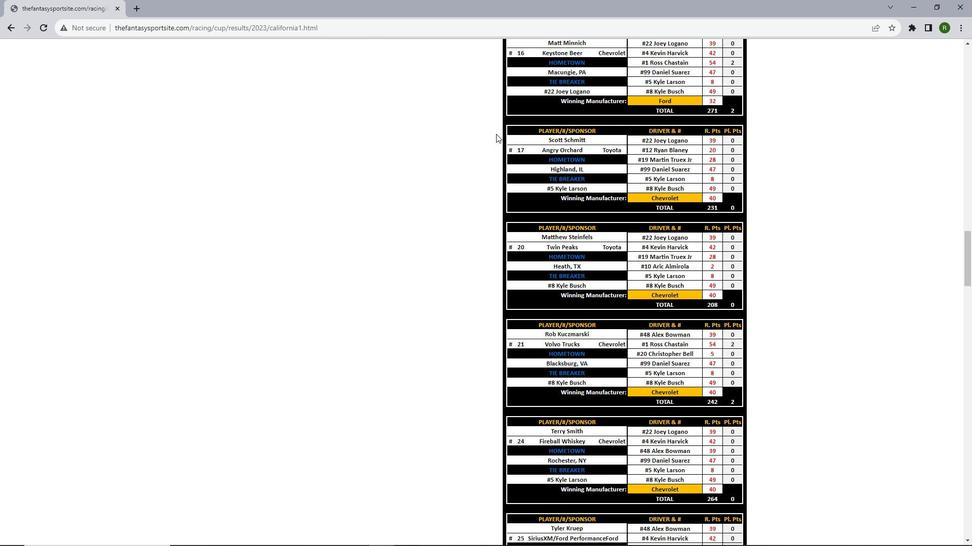 
Action: Mouse scrolled (496, 133) with delta (0, -1)
Screenshot: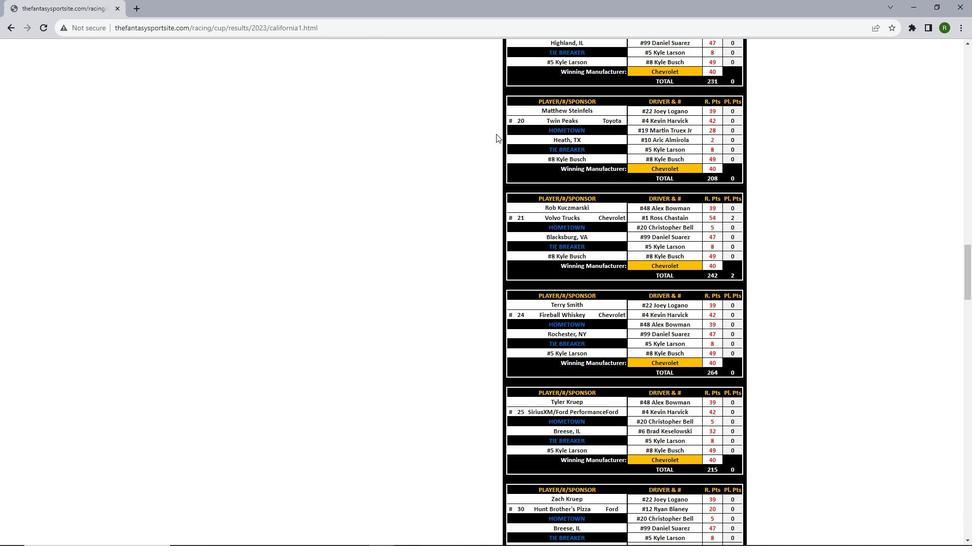 
Action: Mouse scrolled (496, 133) with delta (0, -1)
Screenshot: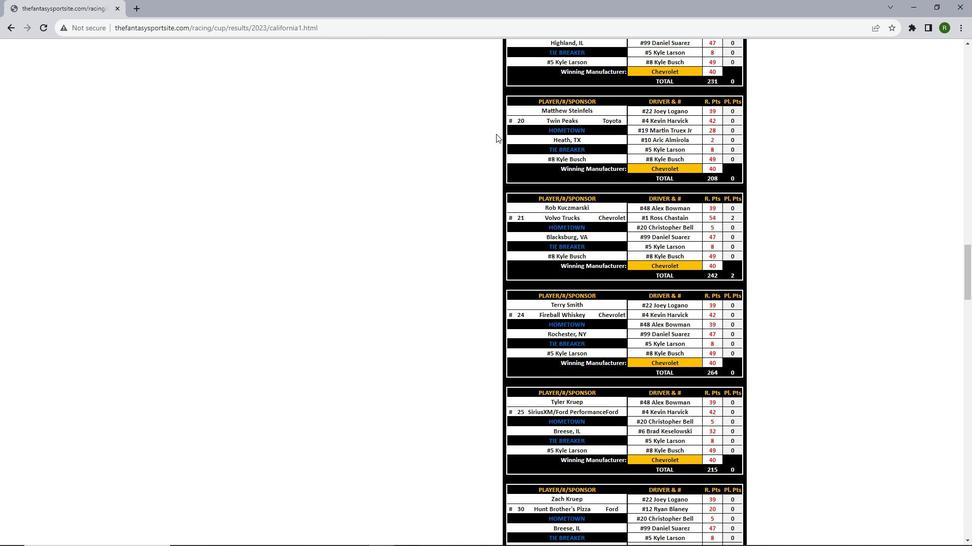 
Action: Mouse scrolled (496, 133) with delta (0, 0)
Screenshot: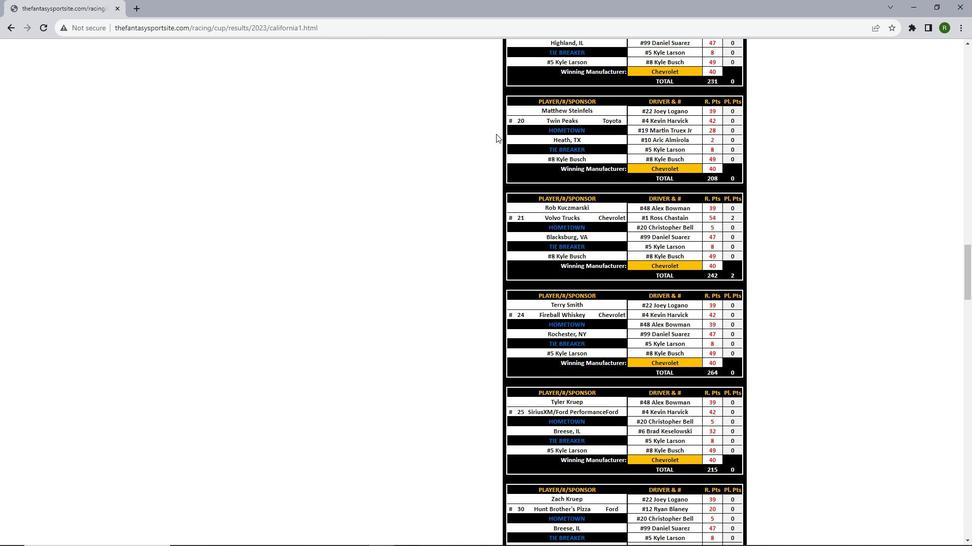 
Action: Mouse scrolled (496, 133) with delta (0, 0)
Screenshot: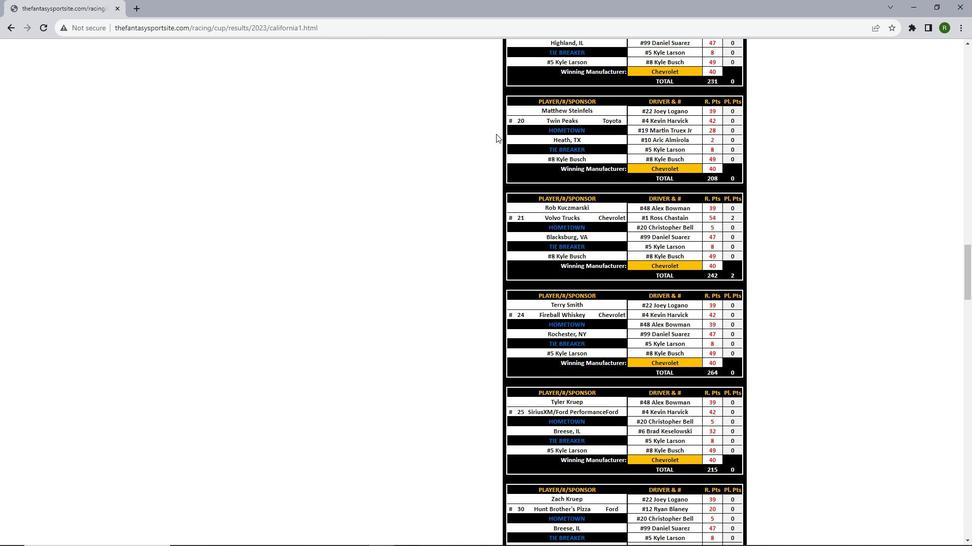 
Action: Mouse scrolled (496, 133) with delta (0, 0)
Screenshot: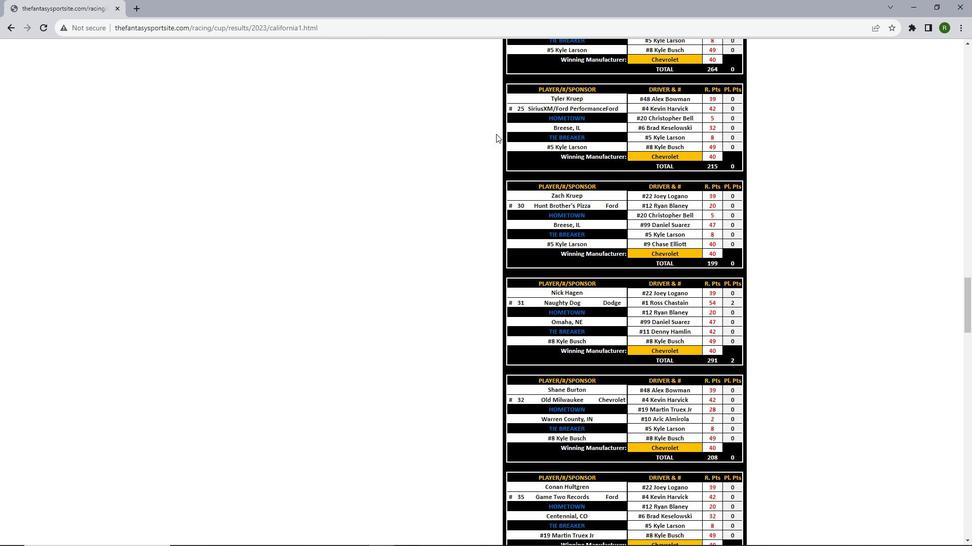 
Action: Mouse scrolled (496, 133) with delta (0, -1)
Screenshot: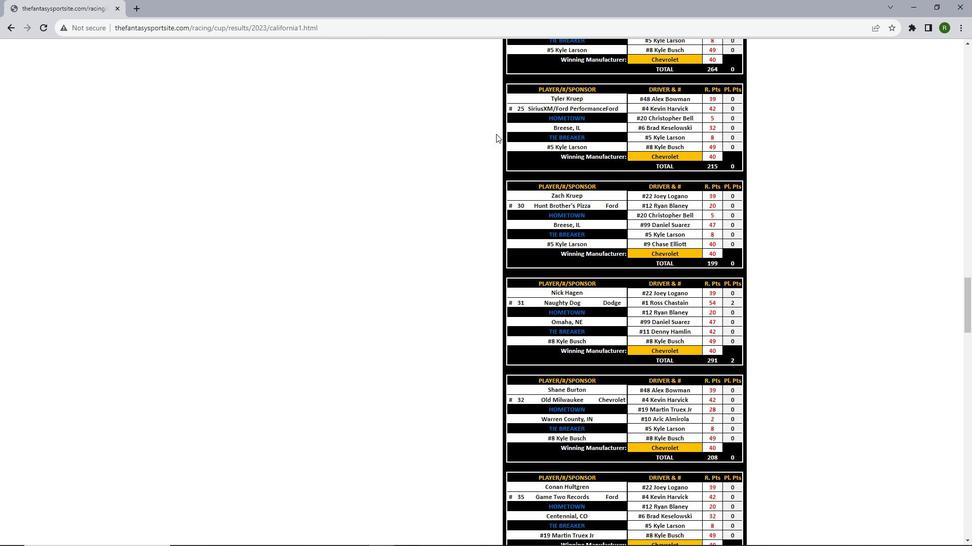 
Action: Mouse scrolled (496, 133) with delta (0, -1)
Screenshot: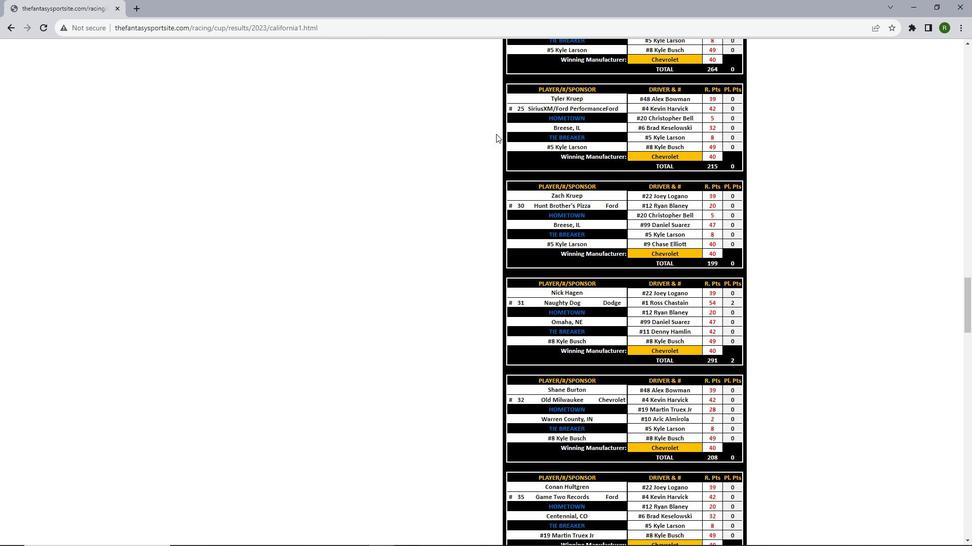 
Action: Mouse scrolled (496, 133) with delta (0, 0)
Screenshot: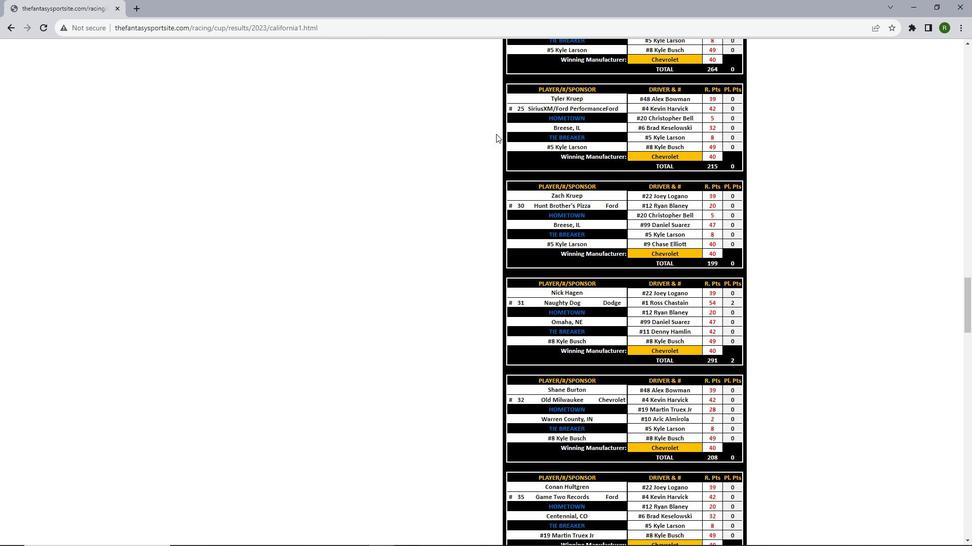 
Action: Mouse scrolled (496, 133) with delta (0, 0)
Screenshot: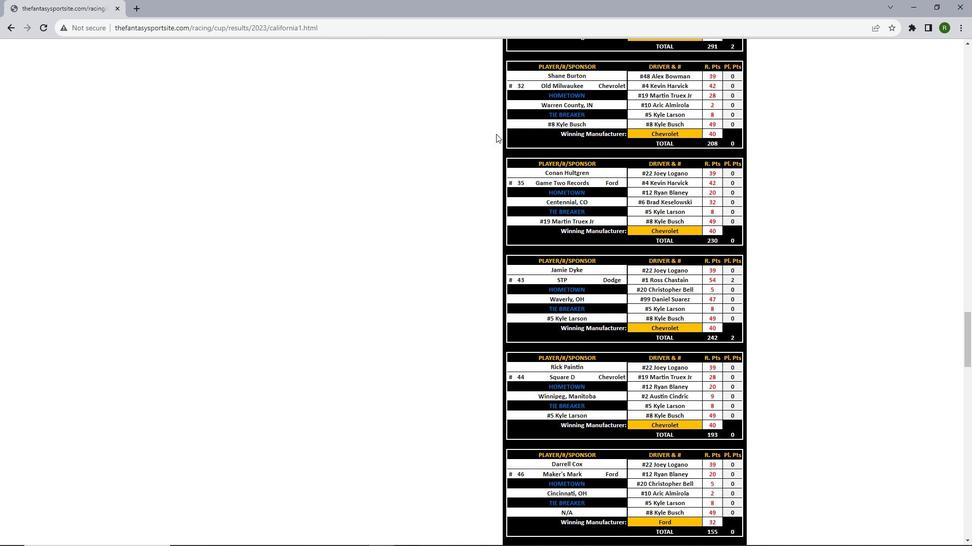 
Action: Mouse scrolled (496, 133) with delta (0, -1)
Screenshot: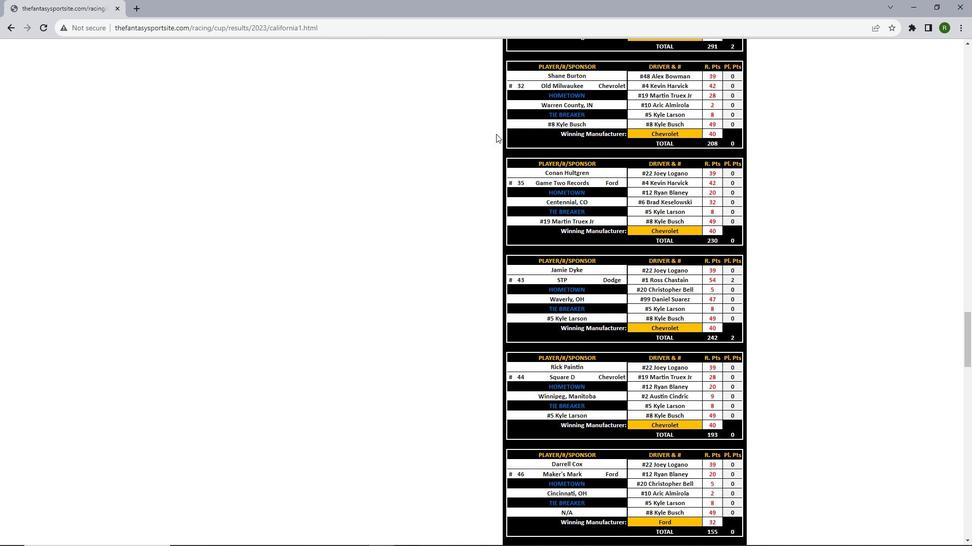 
Action: Mouse scrolled (496, 133) with delta (0, -1)
Screenshot: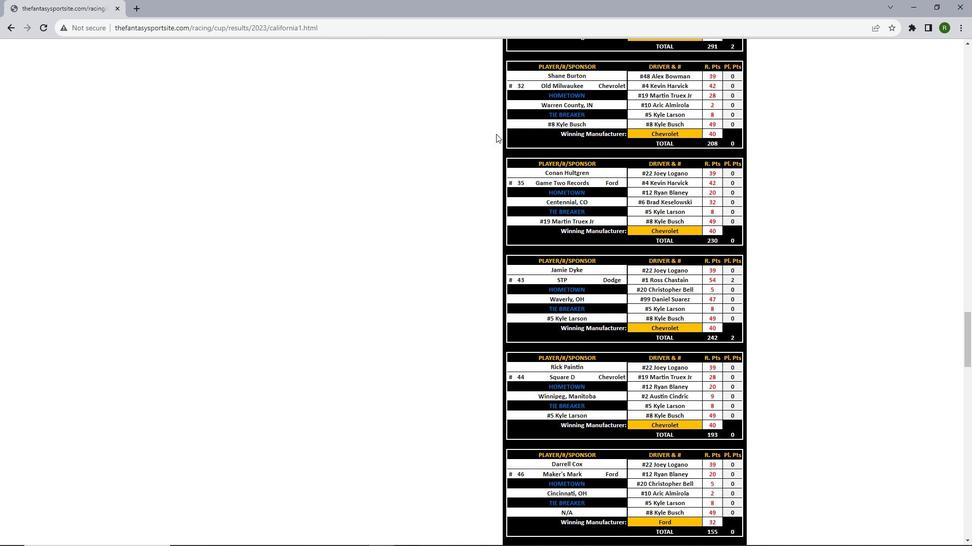 
Action: Mouse scrolled (496, 133) with delta (0, 0)
Screenshot: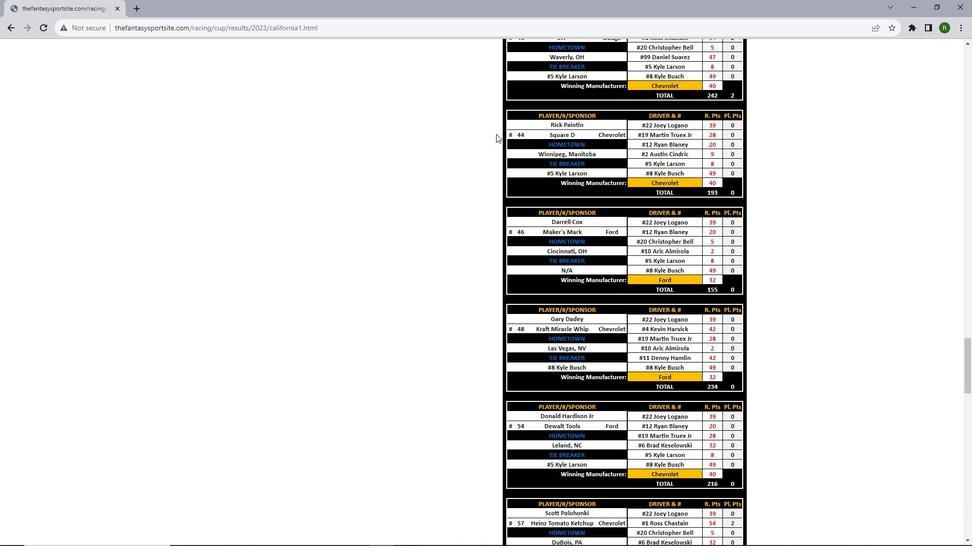 
Action: Mouse scrolled (496, 133) with delta (0, 0)
Screenshot: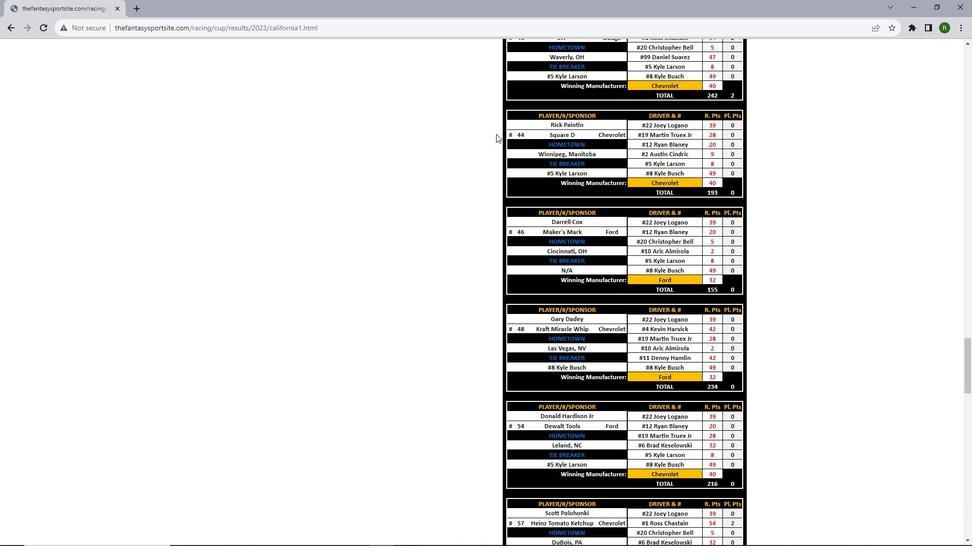 
Action: Mouse scrolled (496, 133) with delta (0, -1)
Screenshot: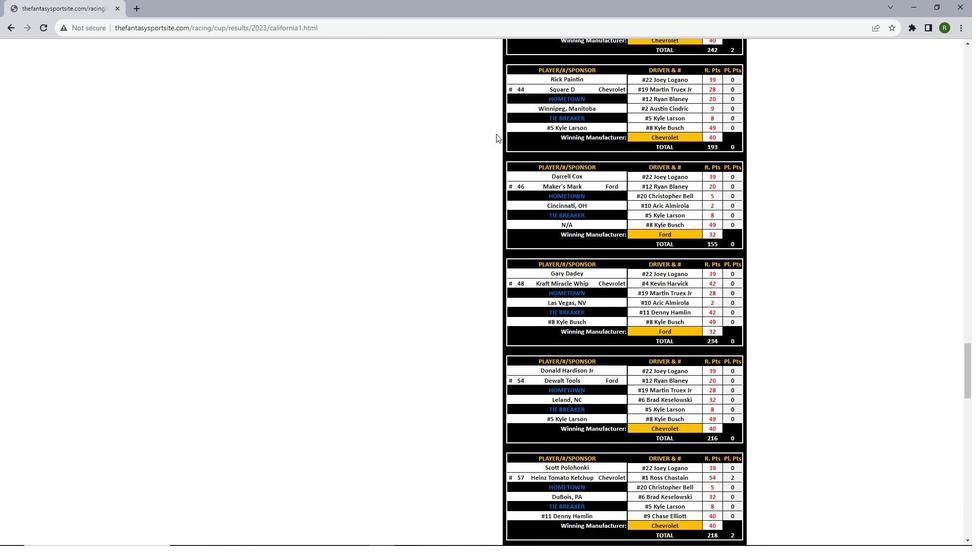 
Action: Mouse scrolled (496, 133) with delta (0, -1)
Screenshot: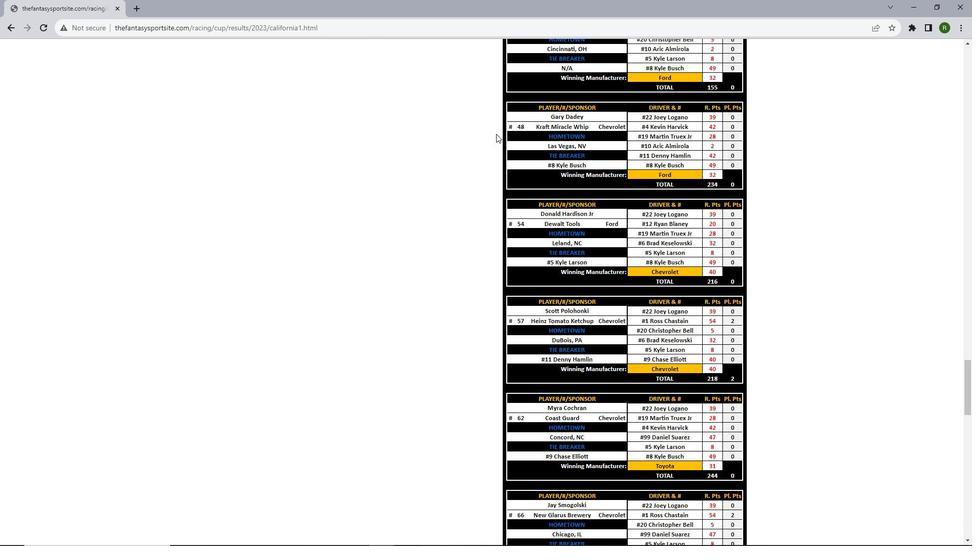 
Action: Mouse scrolled (496, 133) with delta (0, -1)
Screenshot: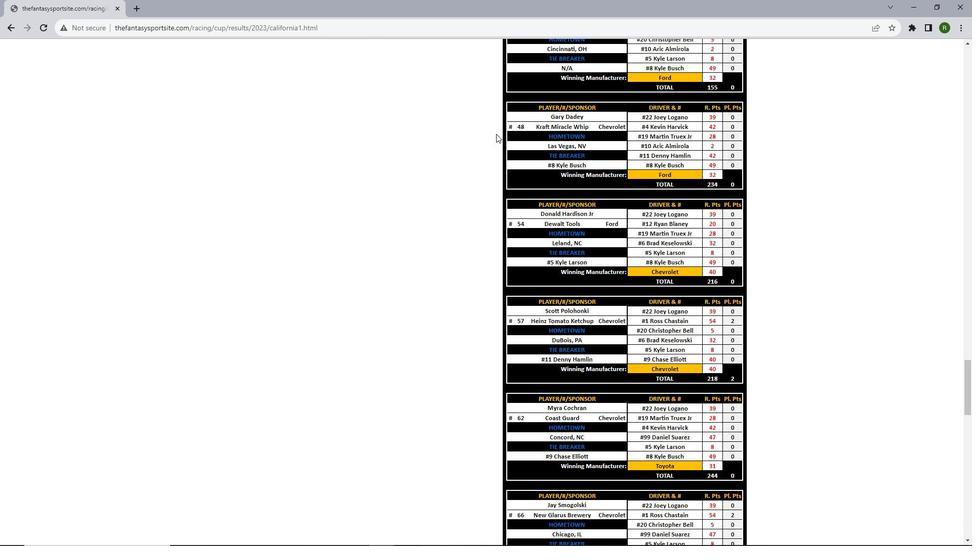 
Action: Mouse scrolled (496, 132) with delta (0, -1)
Screenshot: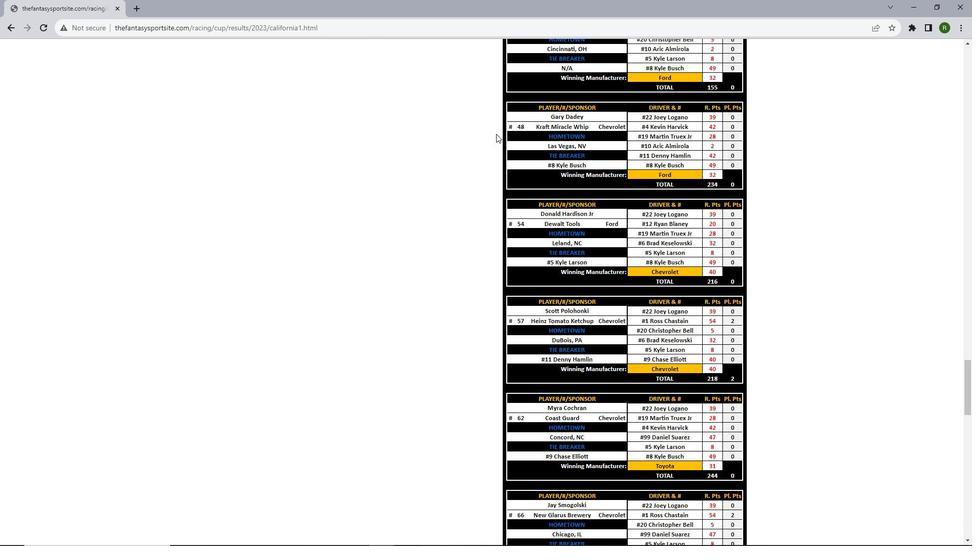 
Action: Mouse scrolled (496, 133) with delta (0, 0)
Screenshot: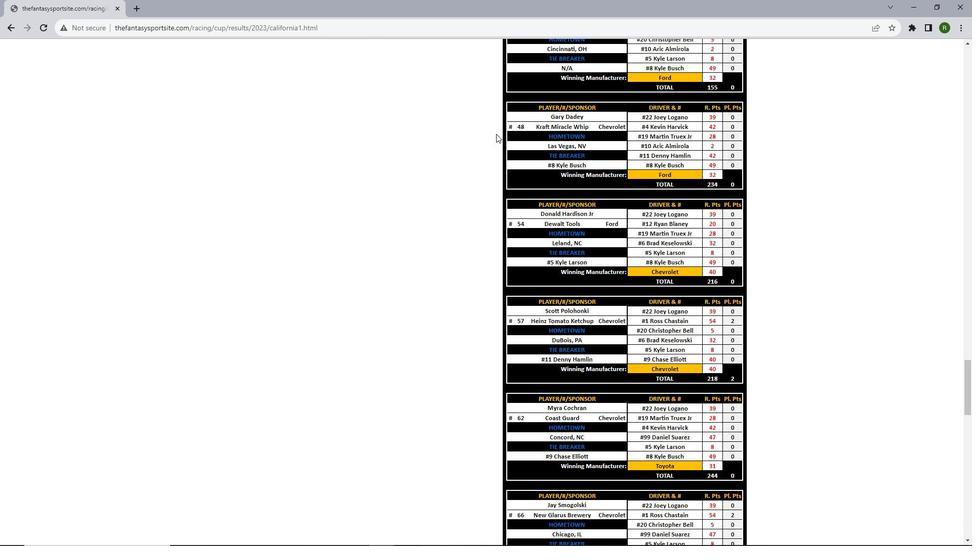 
Action: Mouse scrolled (496, 133) with delta (0, -1)
Screenshot: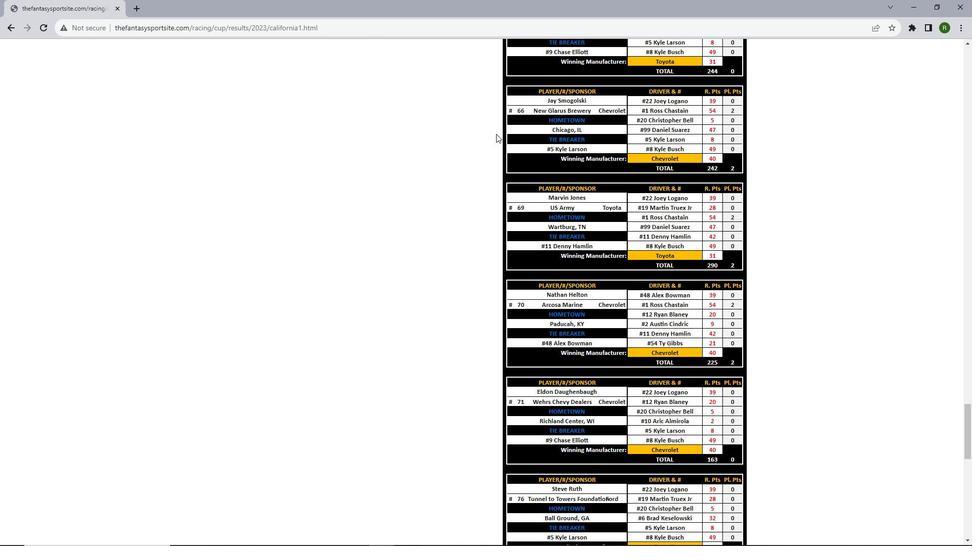 
Action: Mouse scrolled (496, 132) with delta (0, -1)
Screenshot: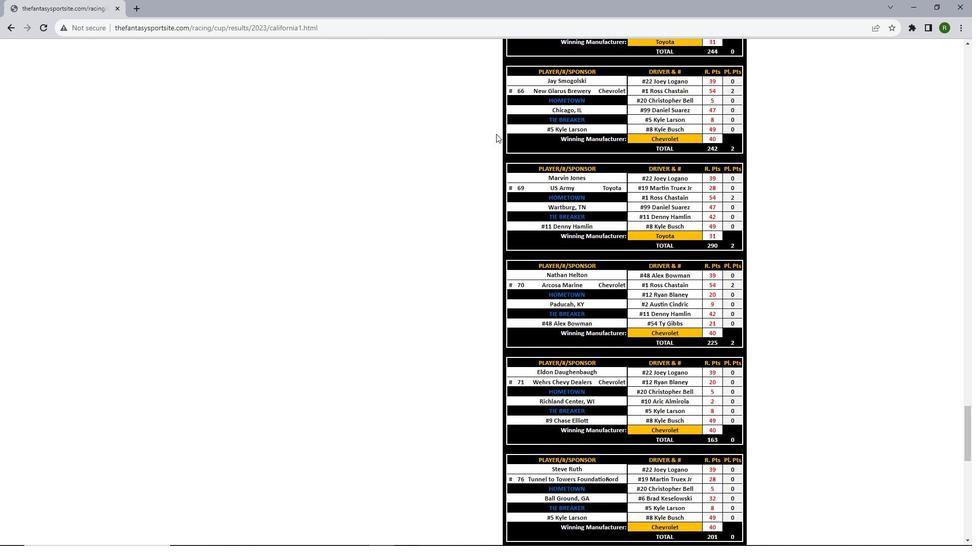 
Action: Mouse scrolled (496, 133) with delta (0, 0)
Screenshot: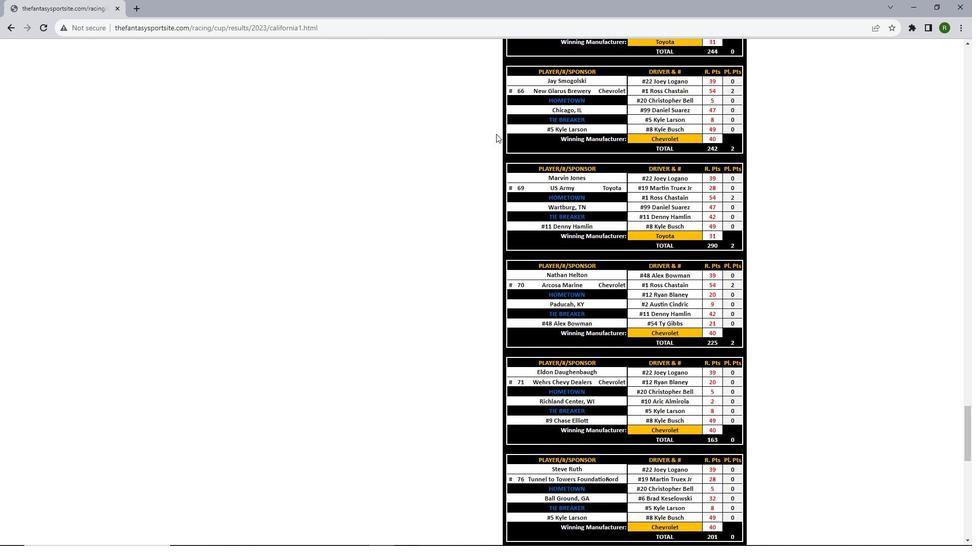 
Action: Mouse scrolled (496, 133) with delta (0, 0)
Screenshot: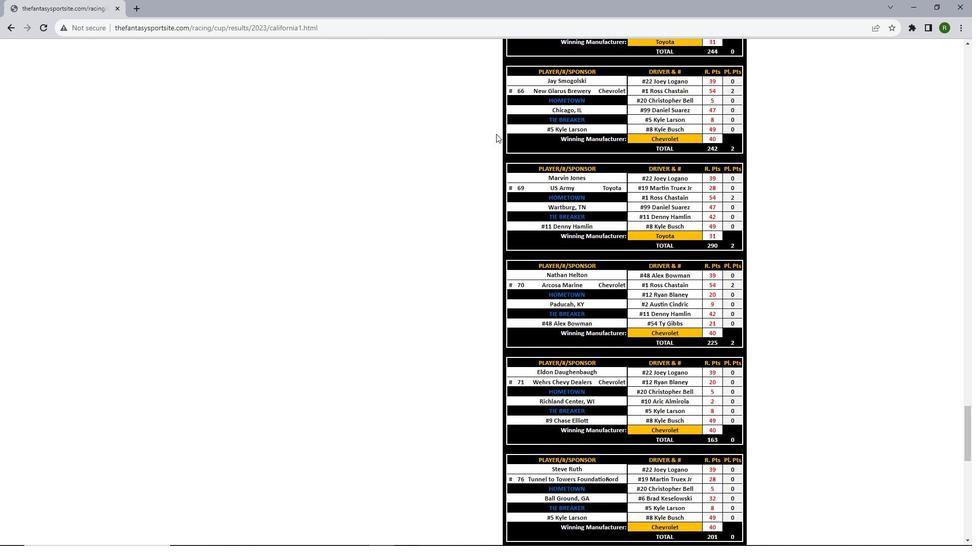 
Action: Mouse scrolled (496, 133) with delta (0, 0)
Screenshot: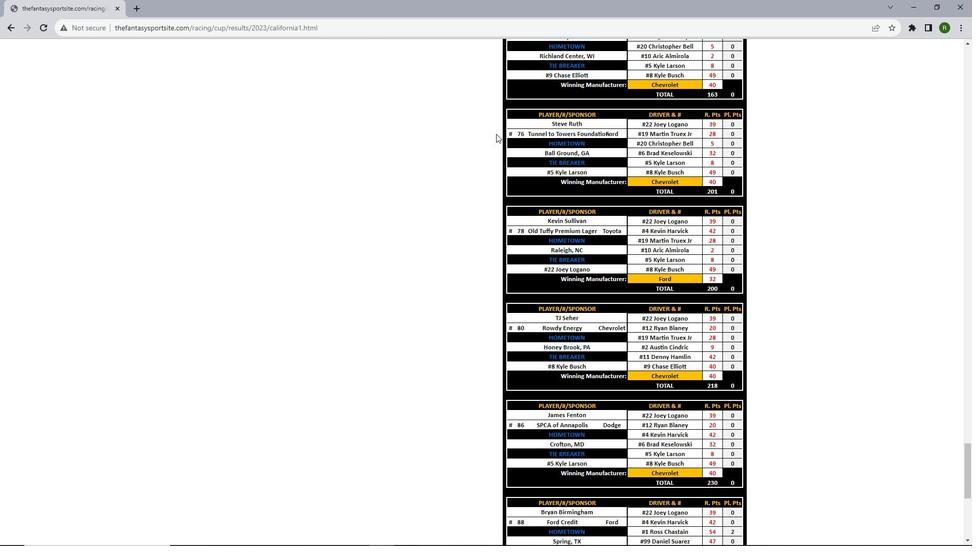 
Action: Mouse scrolled (496, 134) with delta (0, 0)
Screenshot: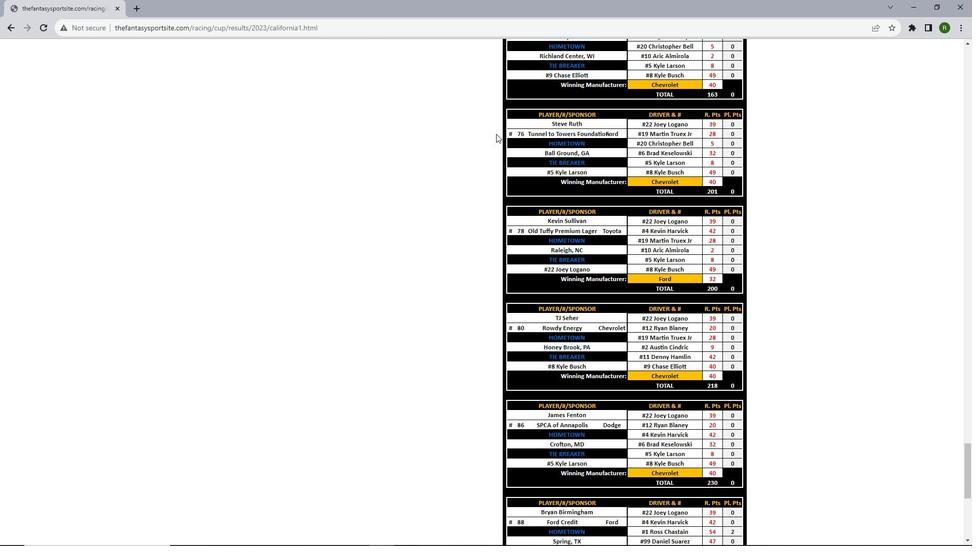 
Action: Mouse moved to (495, 134)
Screenshot: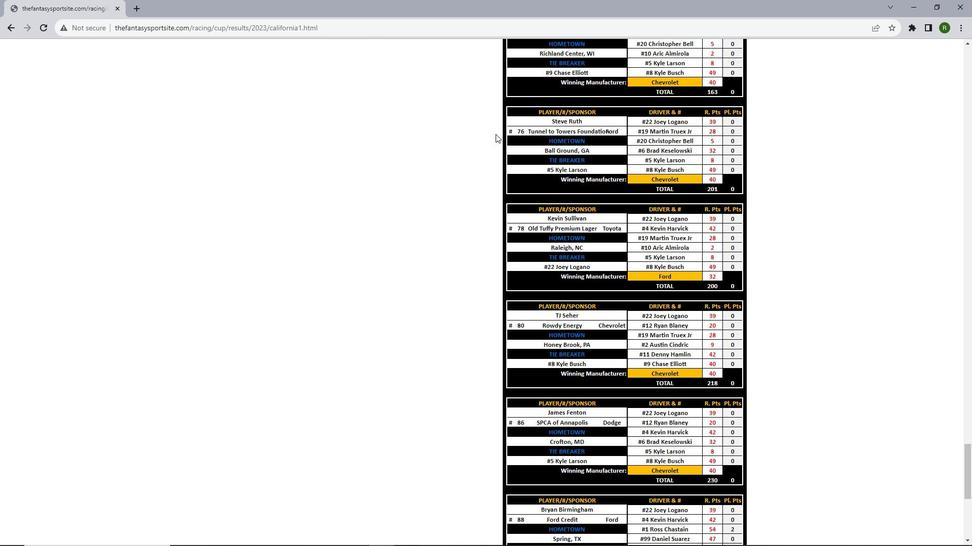 
Action: Mouse scrolled (495, 133) with delta (0, 0)
Screenshot: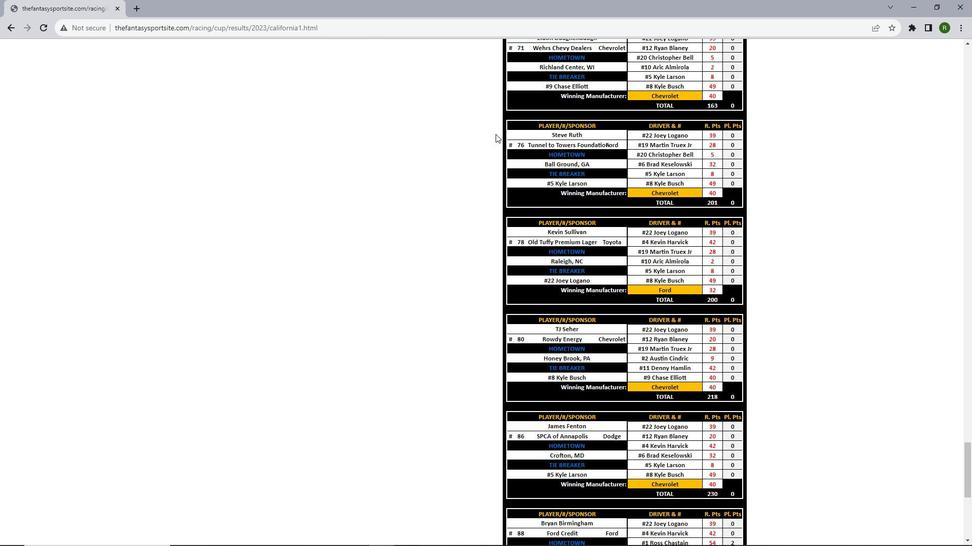 
Action: Mouse scrolled (495, 133) with delta (0, 0)
Screenshot: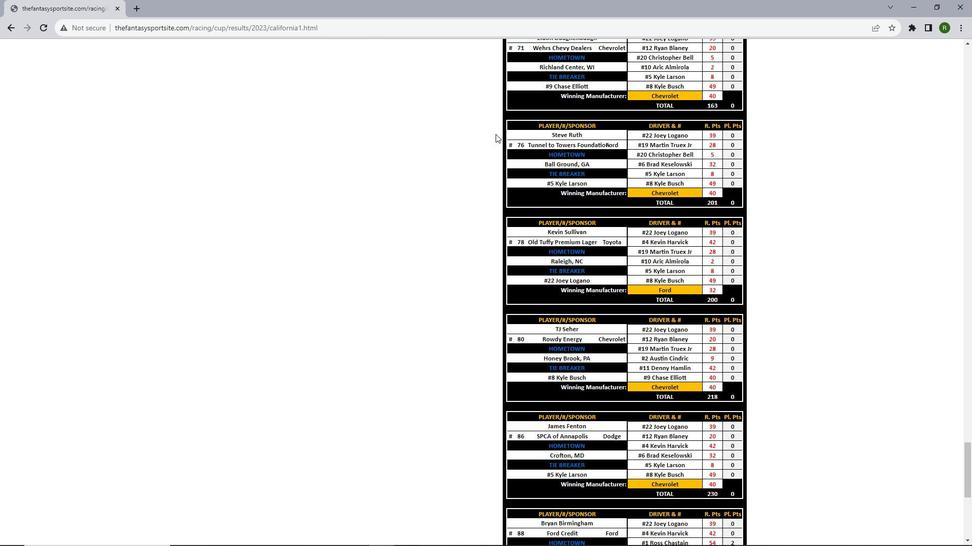
Action: Mouse scrolled (495, 133) with delta (0, 0)
Screenshot: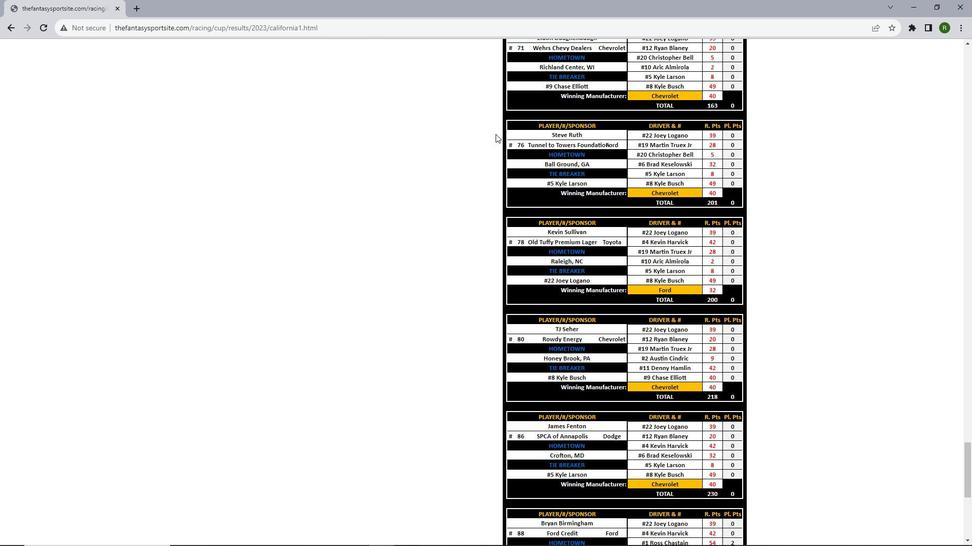 
Action: Mouse scrolled (495, 133) with delta (0, 0)
Screenshot: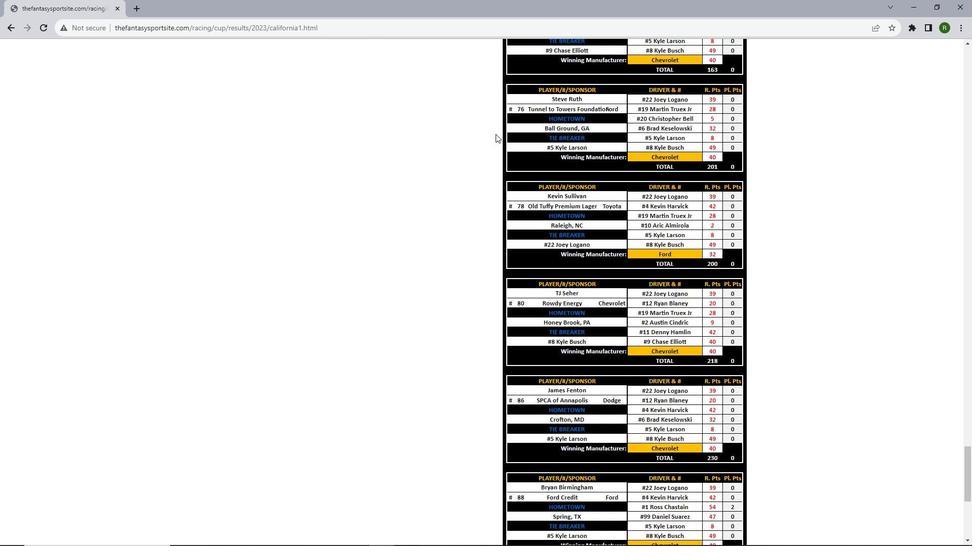 
Action: Mouse scrolled (495, 133) with delta (0, 0)
Screenshot: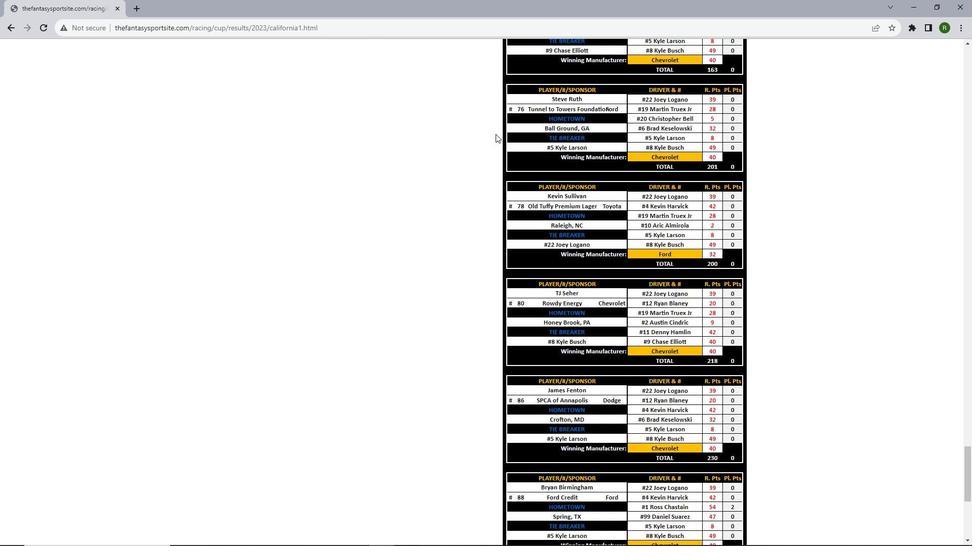 
Action: Mouse scrolled (495, 133) with delta (0, 0)
Screenshot: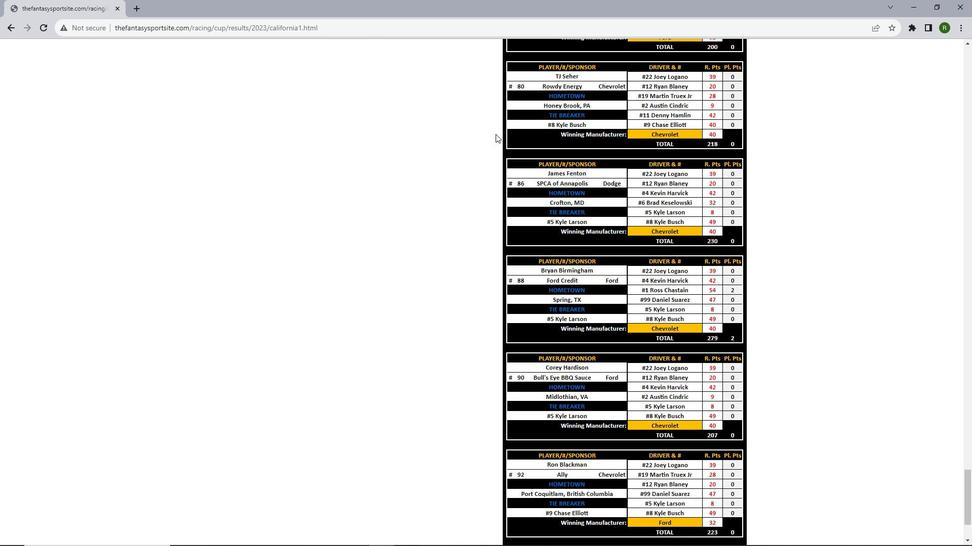 
Action: Mouse scrolled (495, 133) with delta (0, 0)
Screenshot: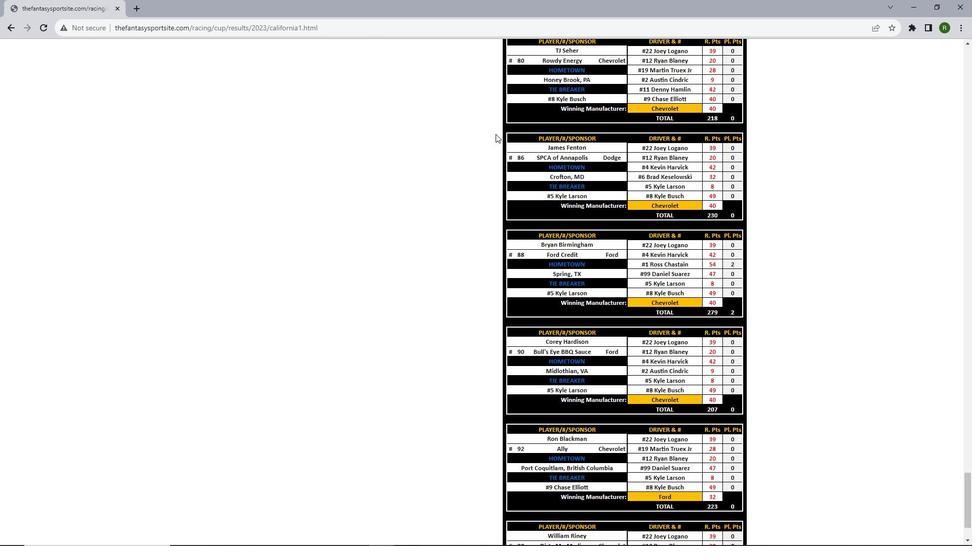 
Action: Mouse scrolled (495, 133) with delta (0, 0)
Screenshot: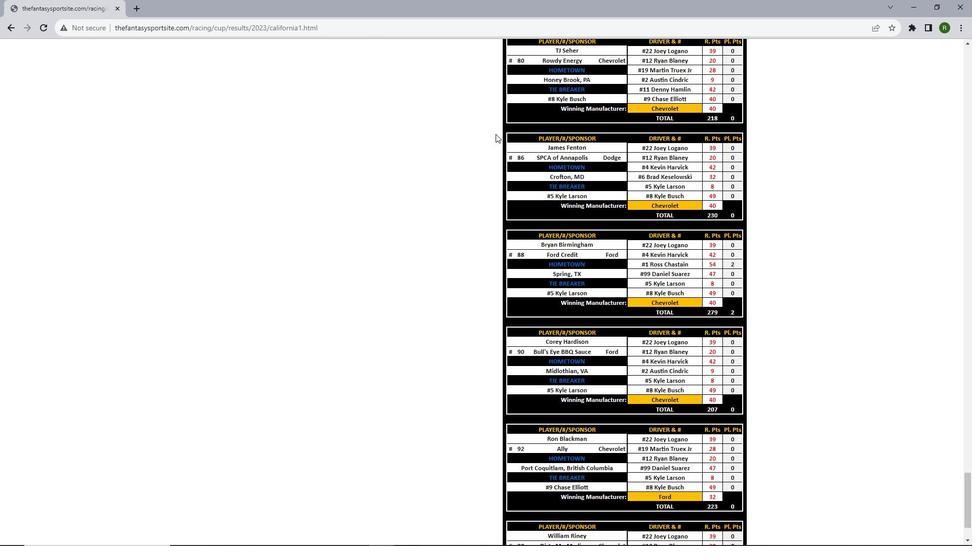 
Action: Mouse scrolled (495, 133) with delta (0, 0)
Screenshot: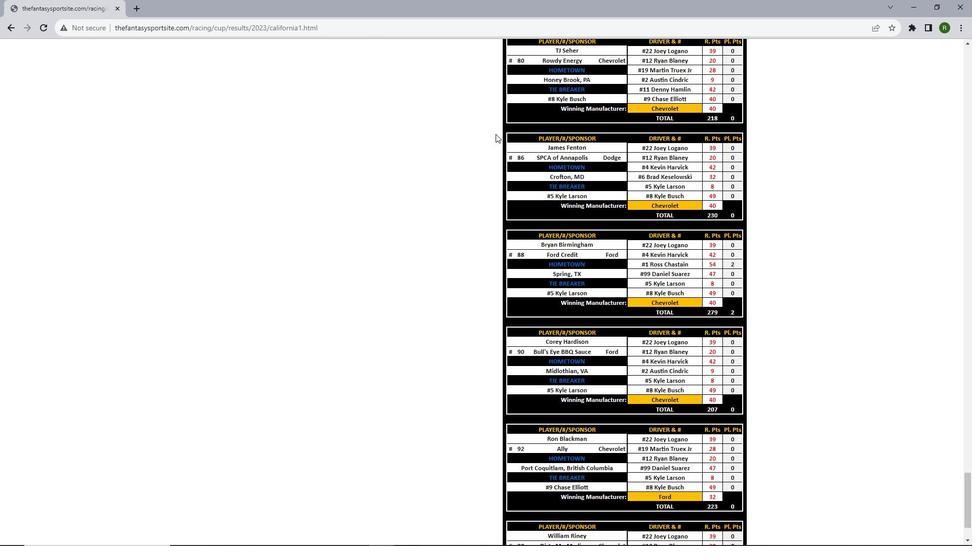 
Action: Mouse scrolled (495, 133) with delta (0, 0)
Screenshot: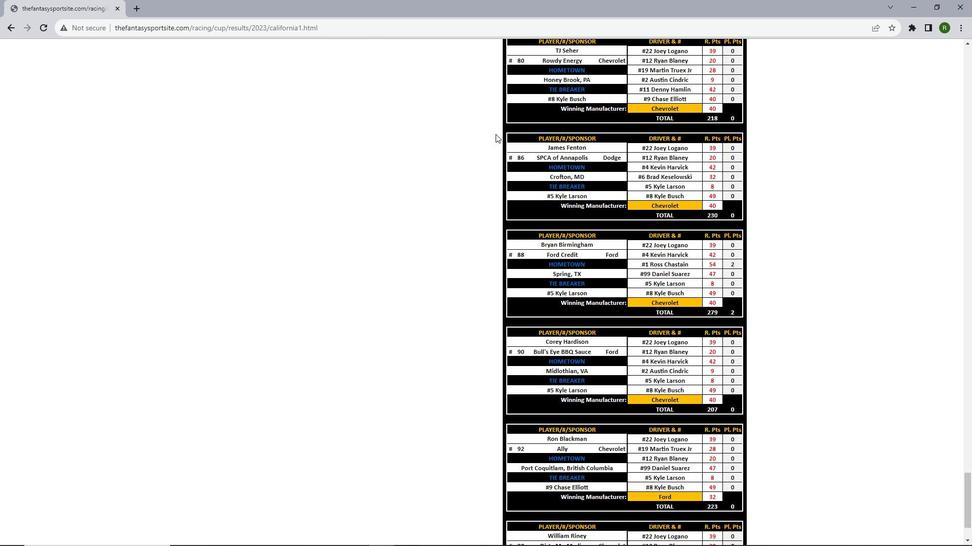 
Action: Mouse scrolled (495, 133) with delta (0, 0)
Screenshot: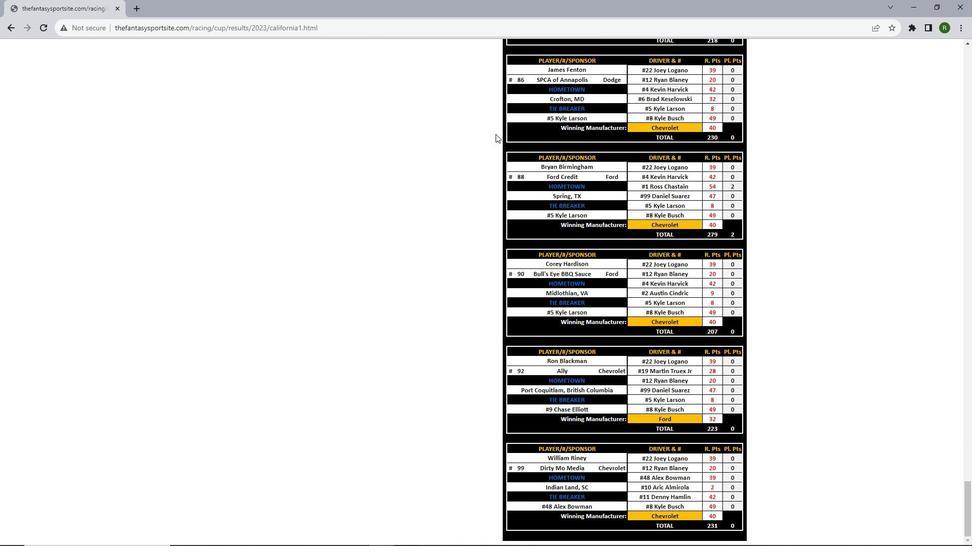 
Action: Mouse scrolled (495, 133) with delta (0, 0)
Screenshot: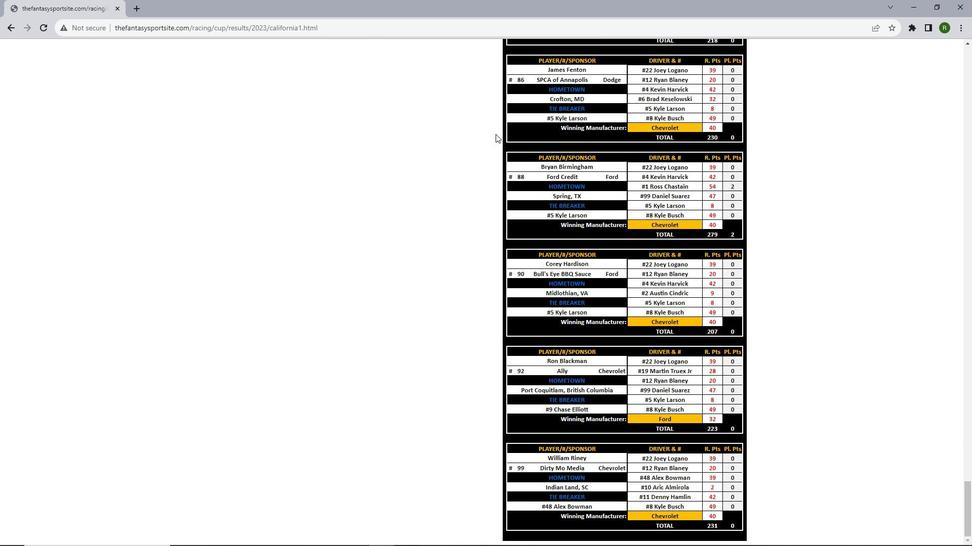 
Action: Mouse scrolled (495, 133) with delta (0, 0)
Screenshot: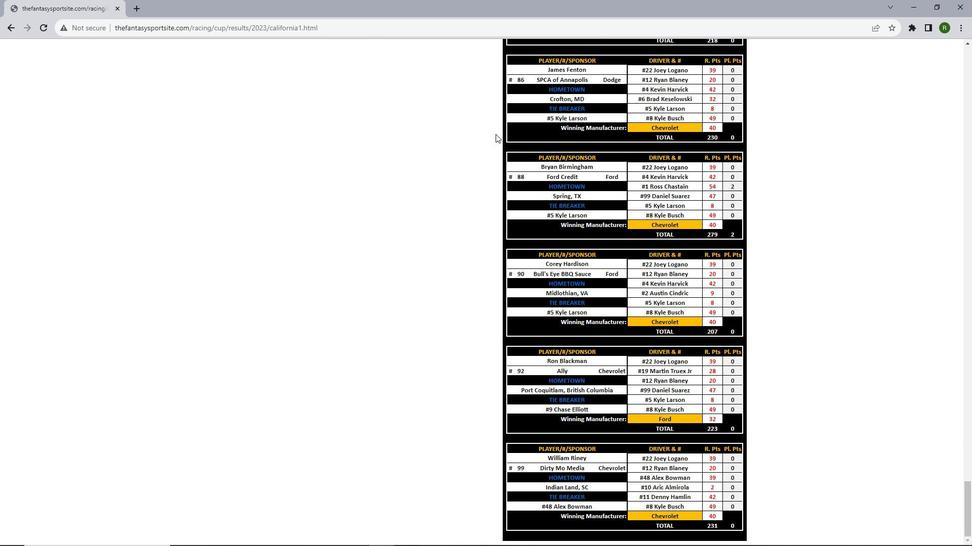 
Action: Mouse scrolled (495, 133) with delta (0, 0)
Screenshot: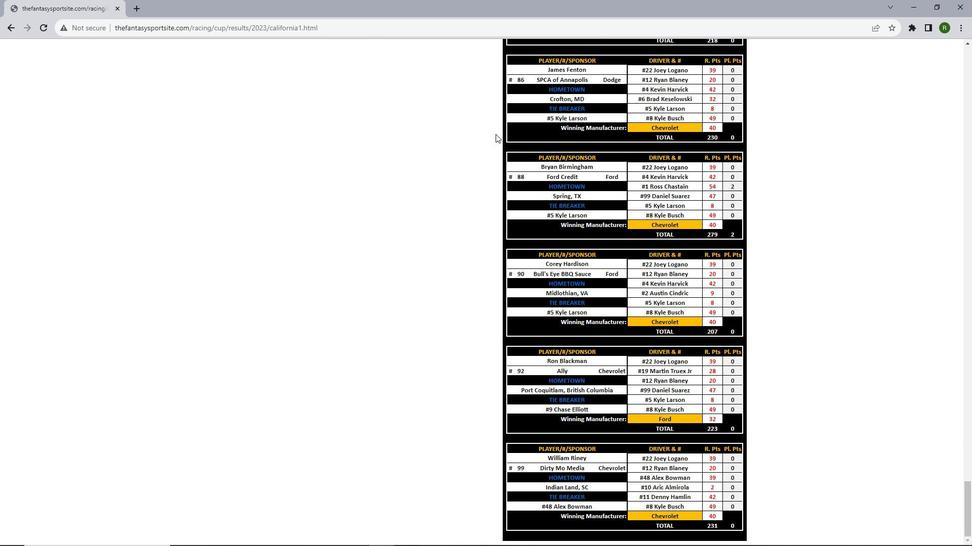 
Action: Mouse scrolled (495, 133) with delta (0, 0)
Screenshot: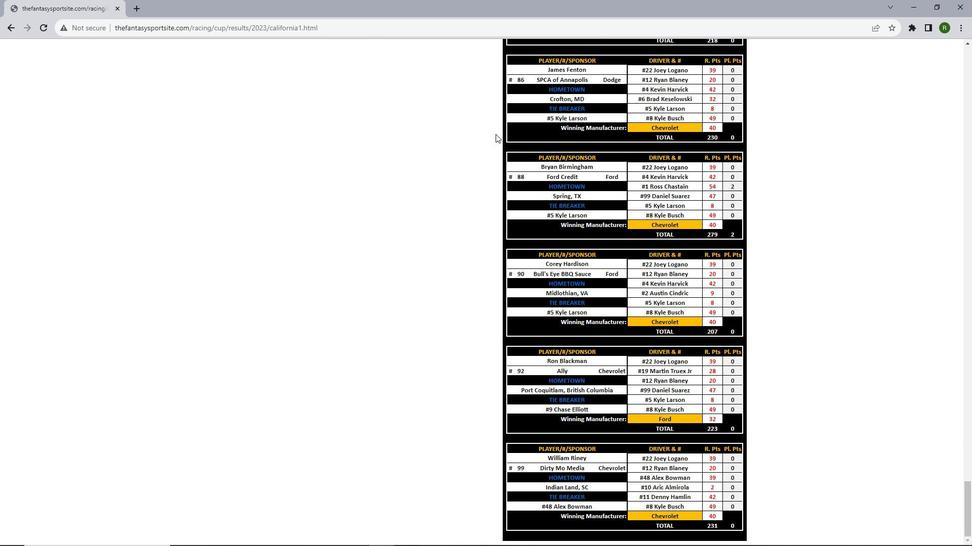 
Action: Mouse scrolled (495, 133) with delta (0, 0)
Screenshot: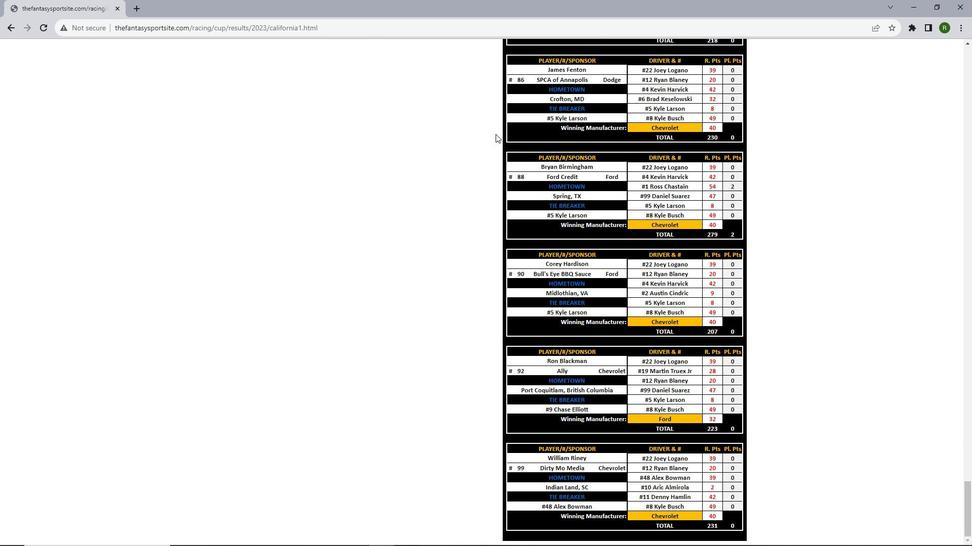 
